 Task: Open Card Employee Salary Review in Board Public Speaking Tips to Workspace Cash Management and add a team member Softage.3@softage.net, a label Purple, a checklist Performance Management, an attachment from your google drive, a color Purple and finally, add a card description 'Develop and launch new customer acquisition strategy for B2B market' and a comment 'Given the size and scope of this task, let us make sure we have the necessary resources and support to get it done.'. Add a start date 'Jan 07, 1900' with a due date 'Jan 14, 1900'
Action: Mouse moved to (41, 342)
Screenshot: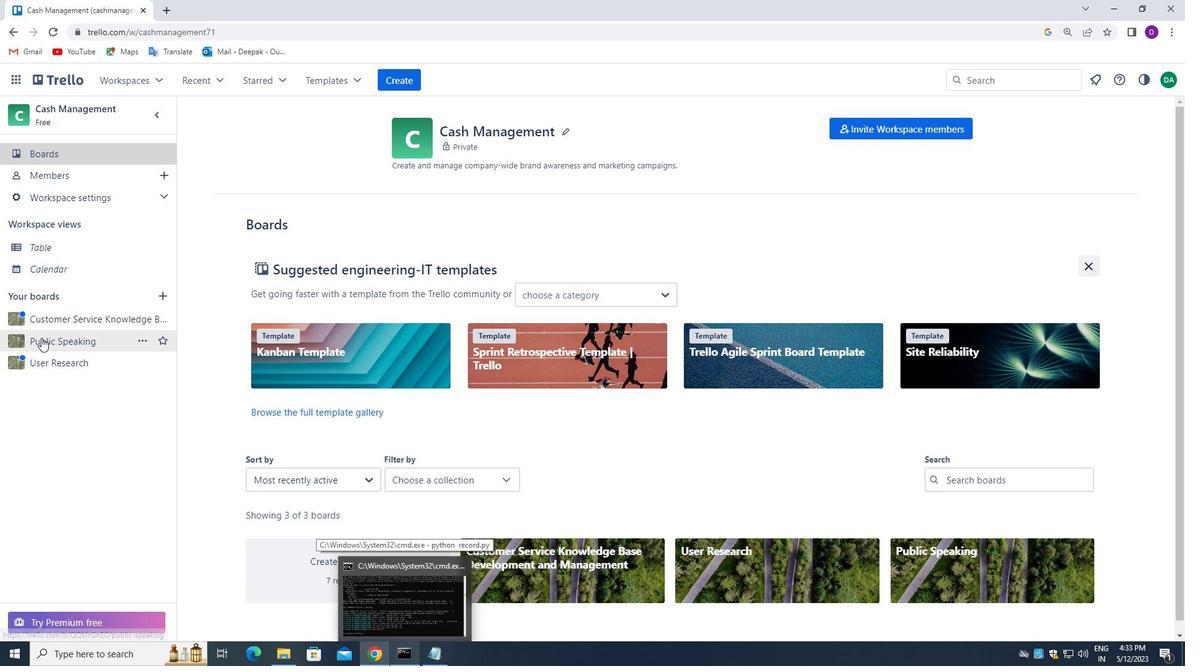 
Action: Mouse pressed left at (41, 342)
Screenshot: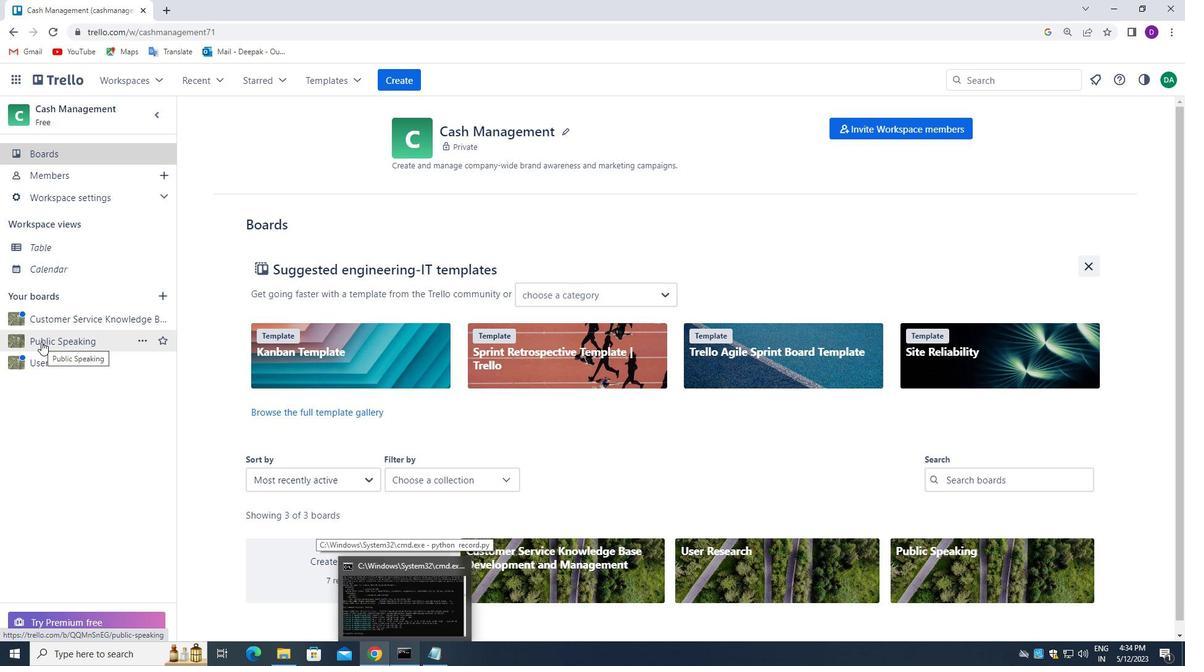 
Action: Mouse moved to (647, 195)
Screenshot: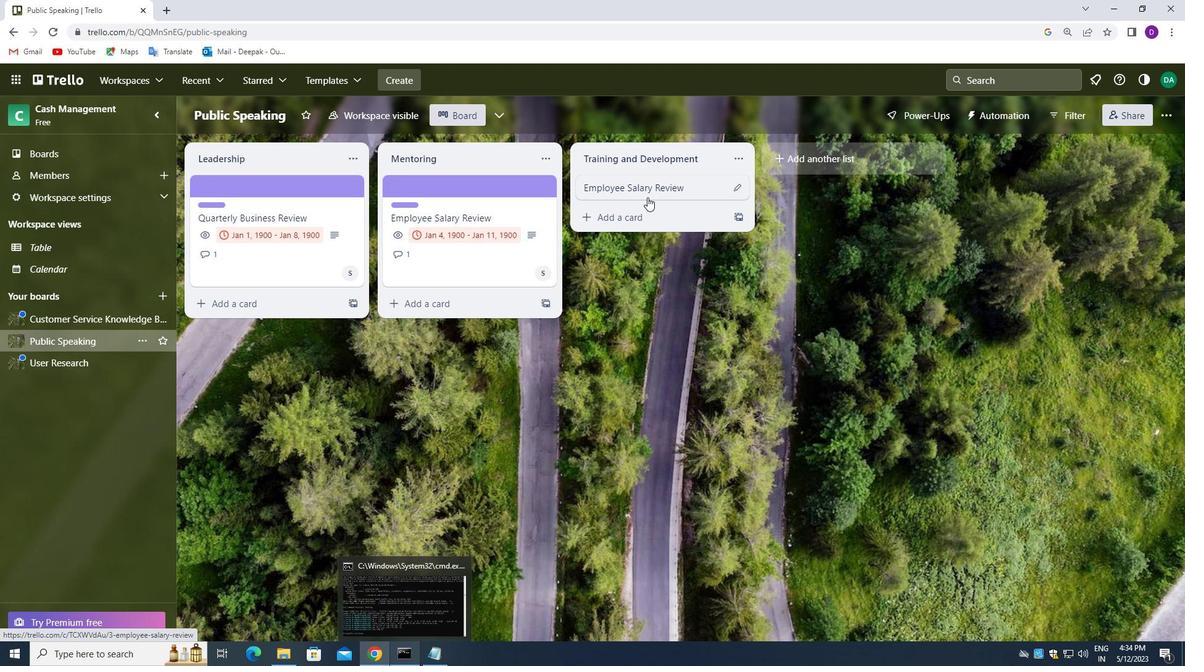 
Action: Mouse pressed left at (647, 195)
Screenshot: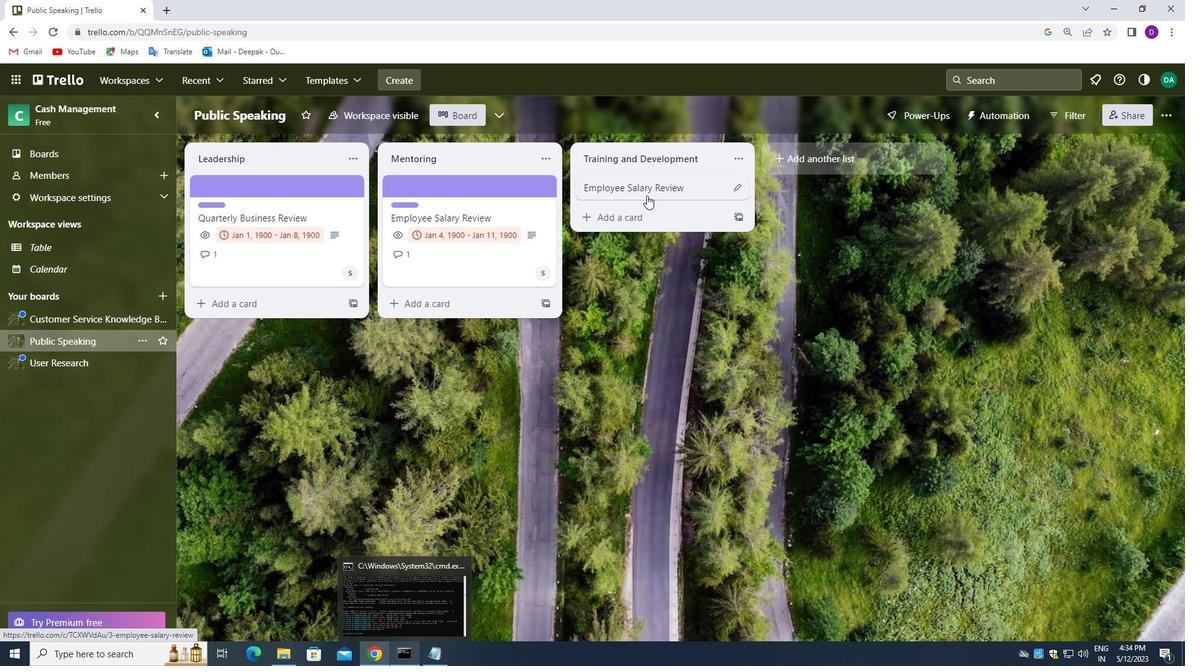 
Action: Mouse moved to (772, 234)
Screenshot: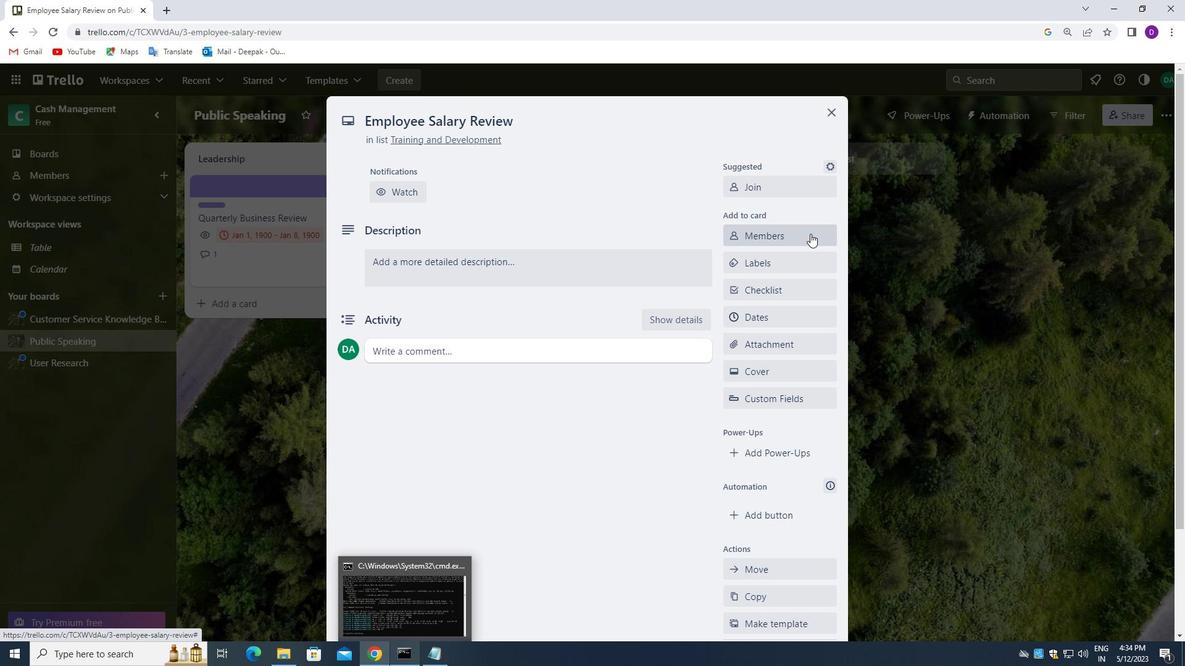 
Action: Mouse pressed left at (772, 234)
Screenshot: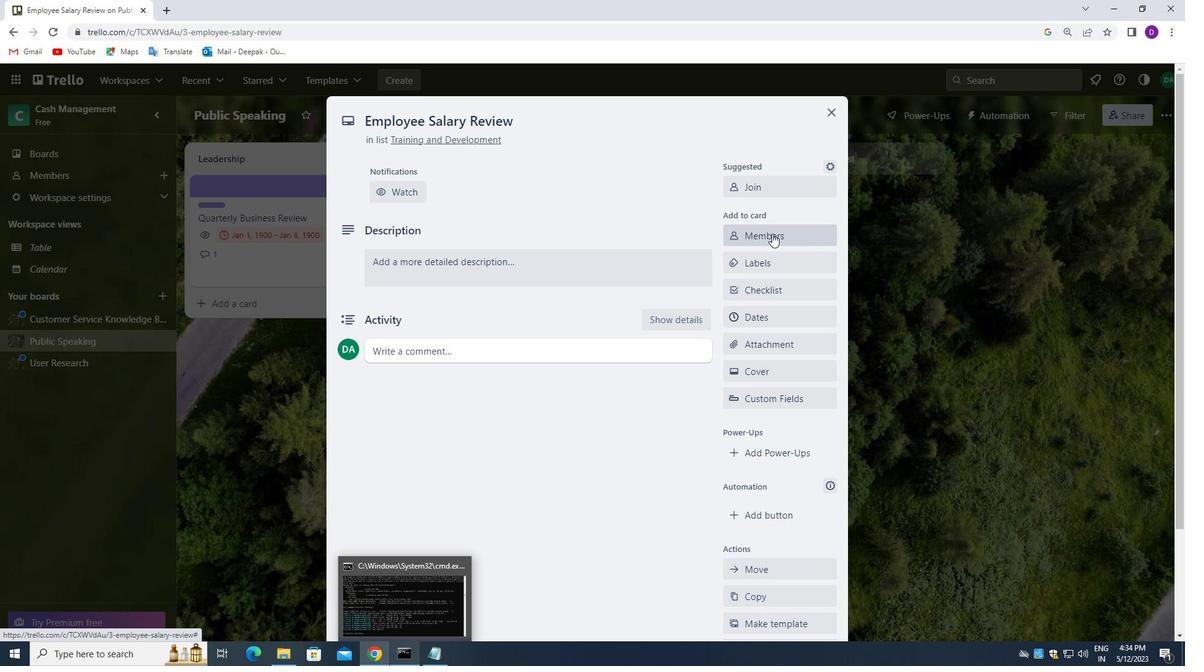 
Action: Mouse moved to (781, 295)
Screenshot: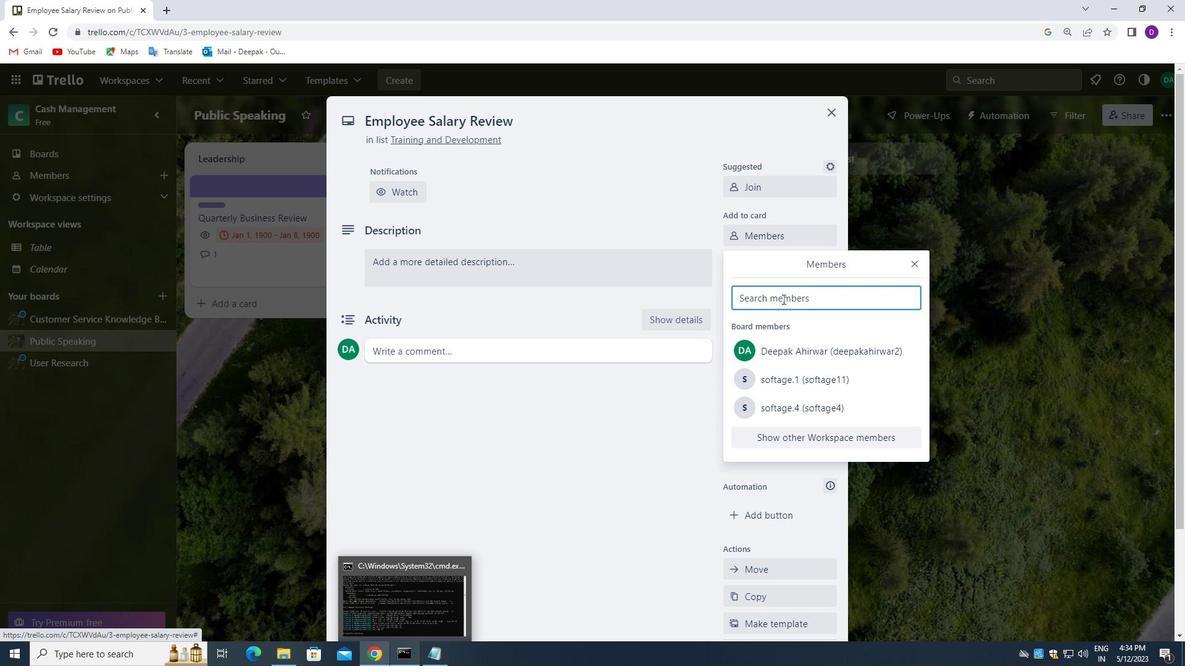 
Action: Key pressed softage.3<Key.shift>@SOFTAGE.NET
Screenshot: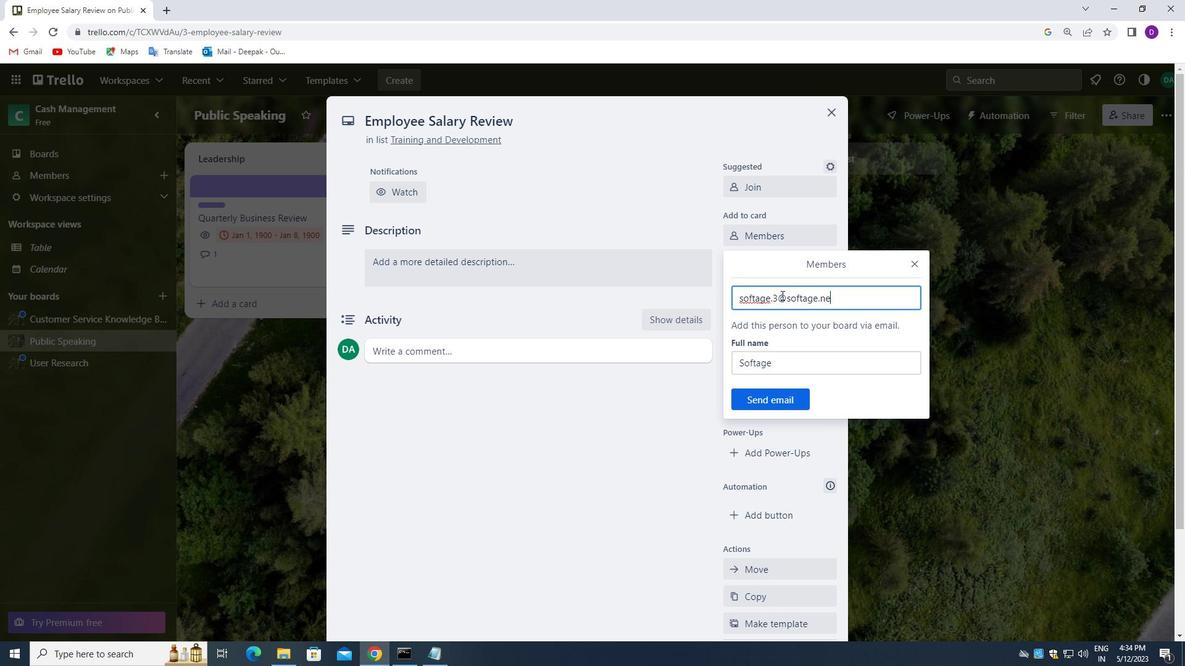 
Action: Mouse moved to (762, 403)
Screenshot: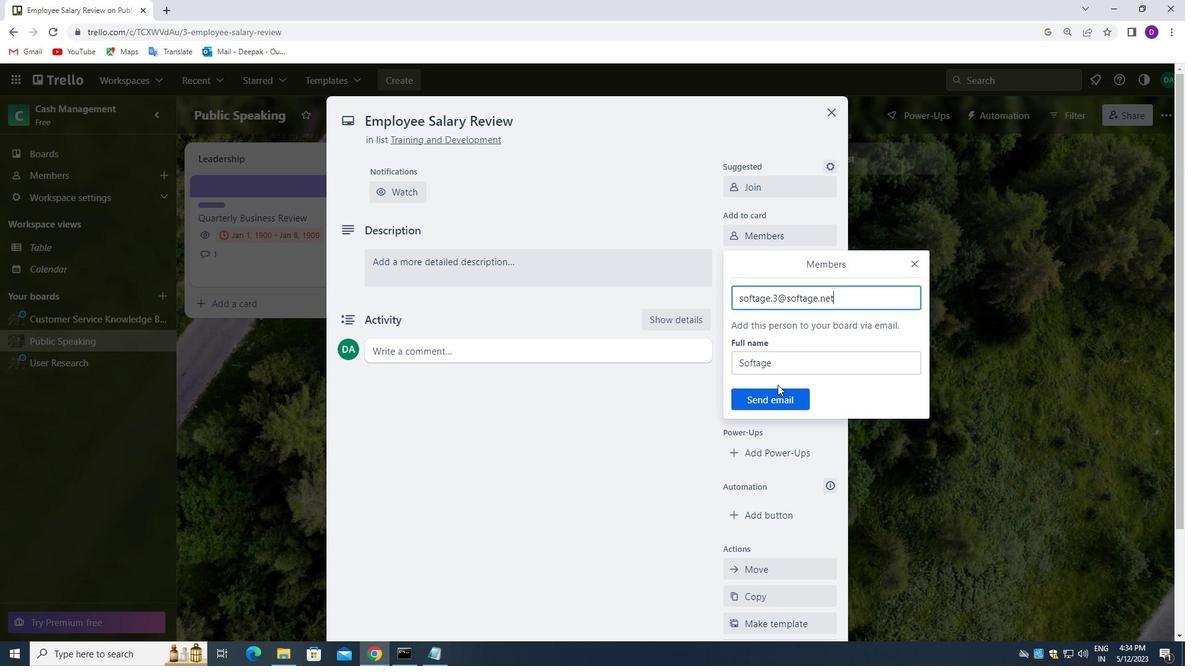 
Action: Mouse pressed left at (762, 403)
Screenshot: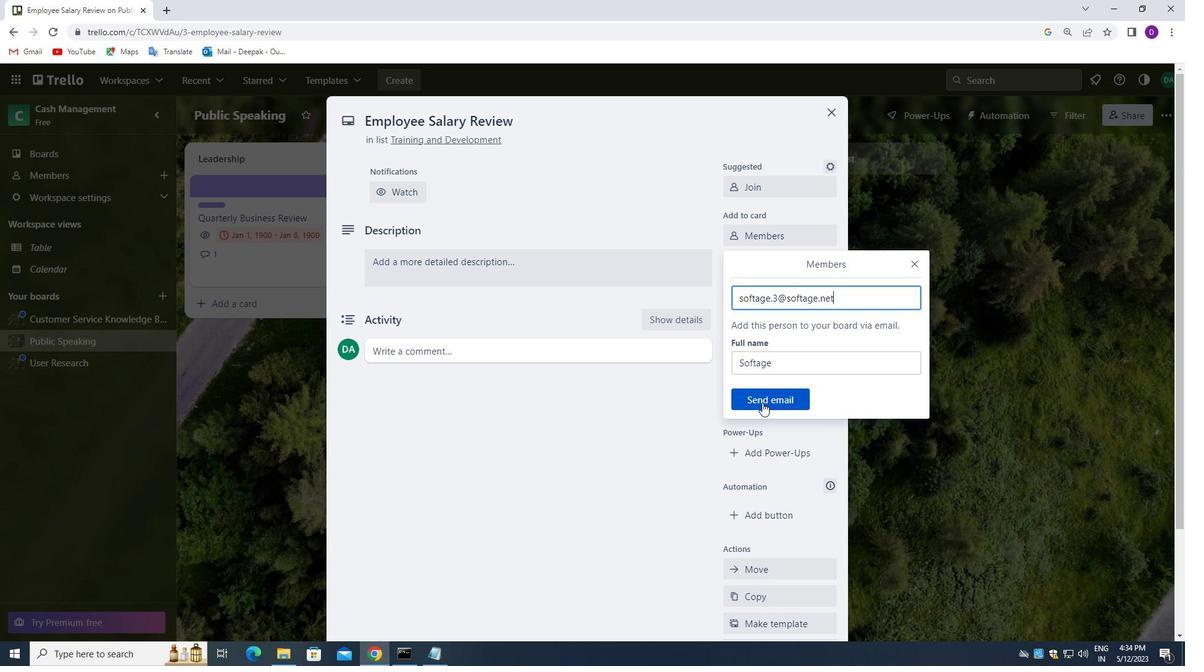 
Action: Mouse moved to (764, 263)
Screenshot: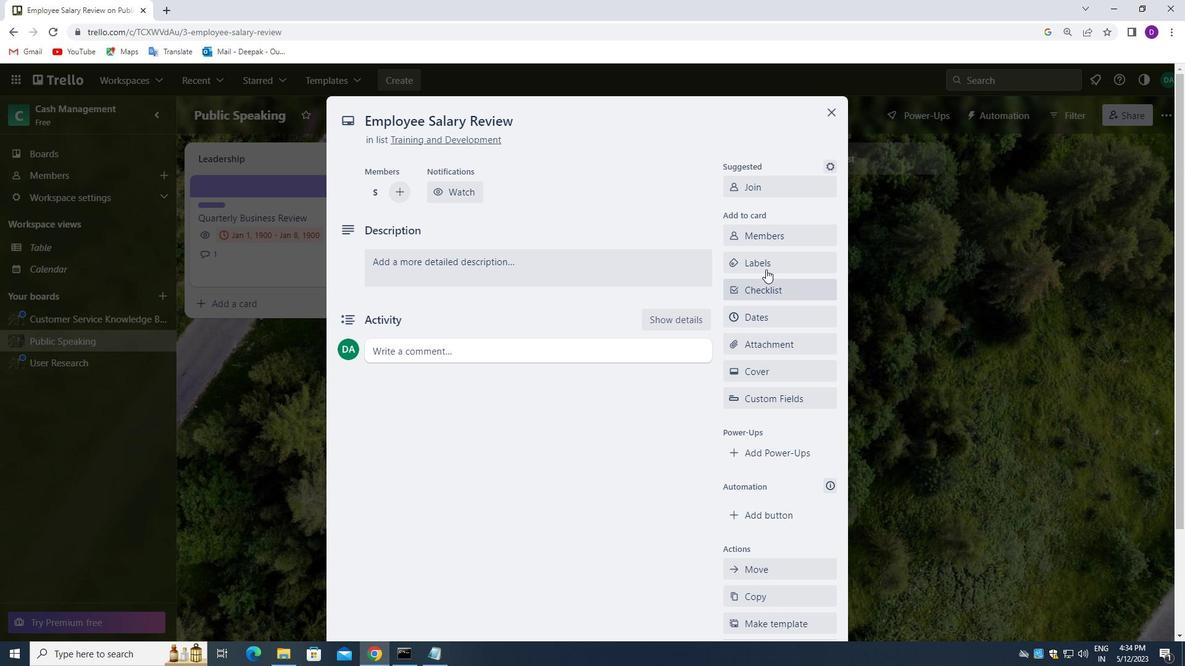 
Action: Mouse pressed left at (764, 263)
Screenshot: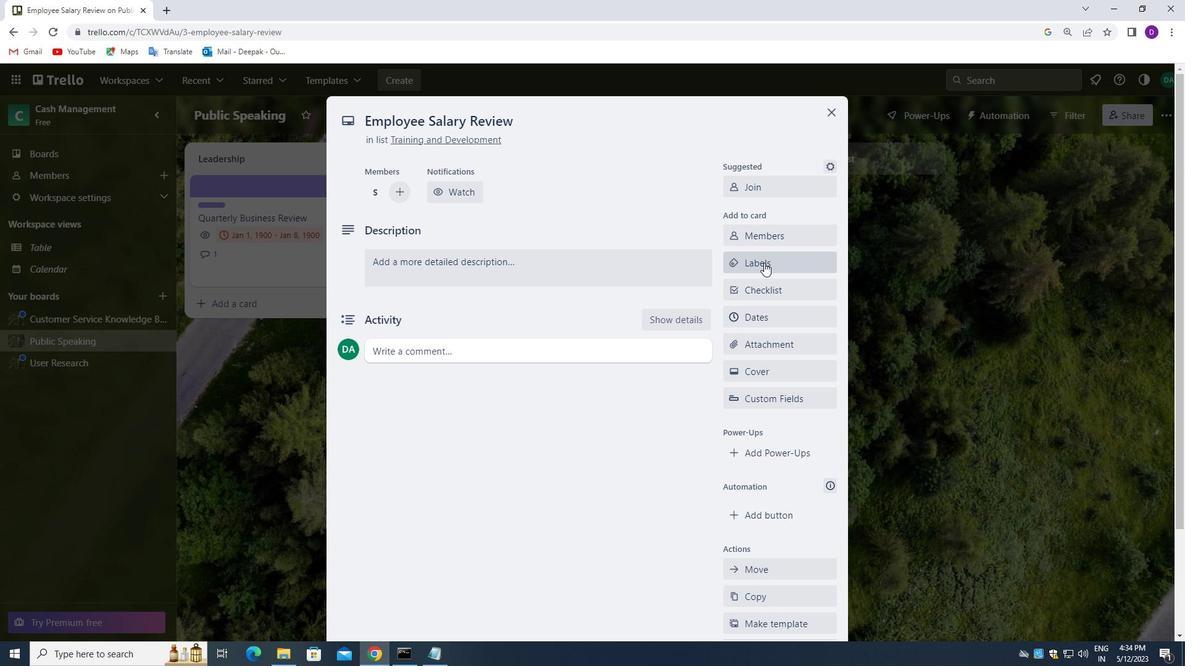 
Action: Mouse moved to (810, 463)
Screenshot: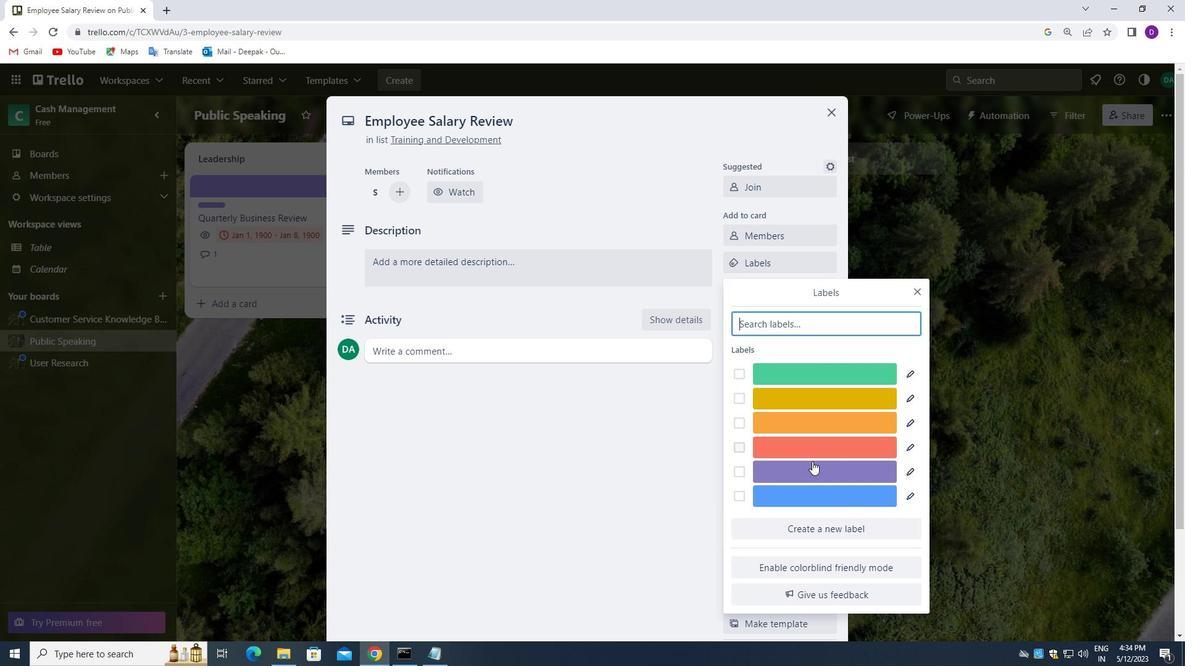 
Action: Mouse pressed left at (810, 463)
Screenshot: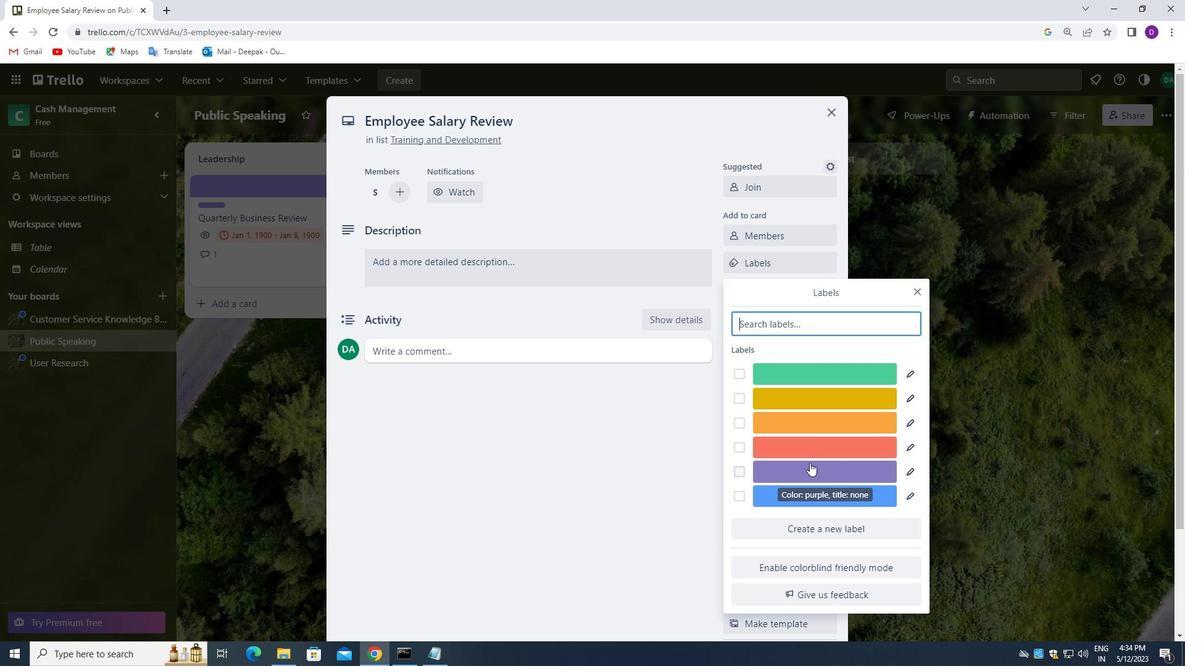 
Action: Mouse moved to (1005, 317)
Screenshot: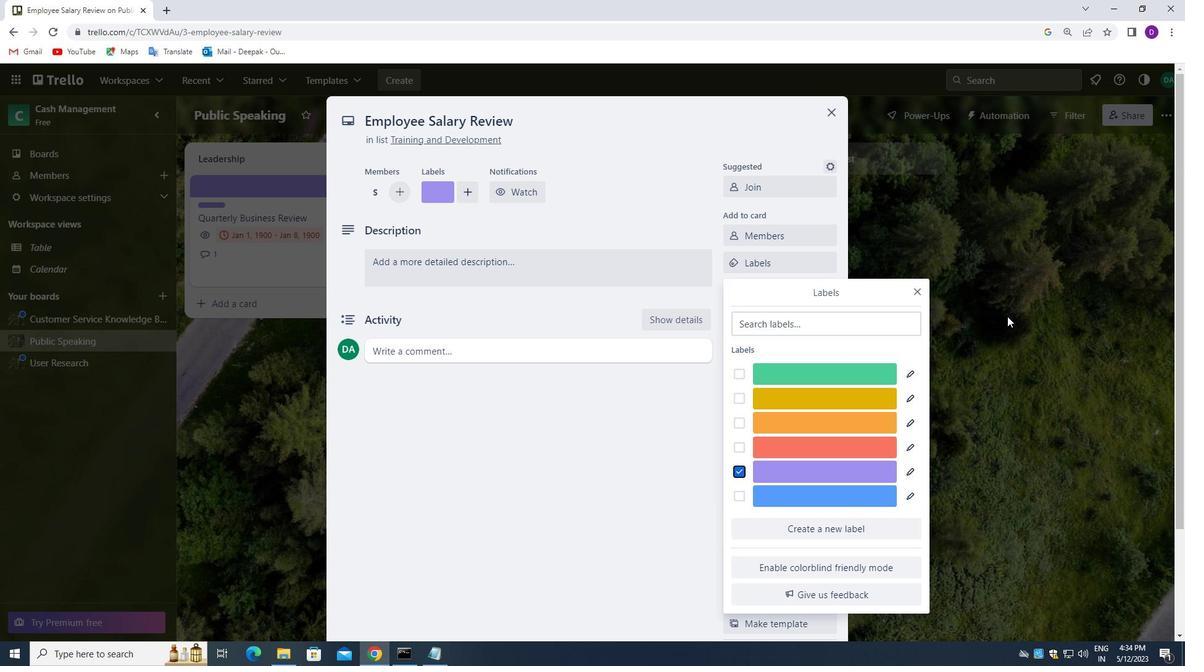 
Action: Mouse pressed left at (1005, 317)
Screenshot: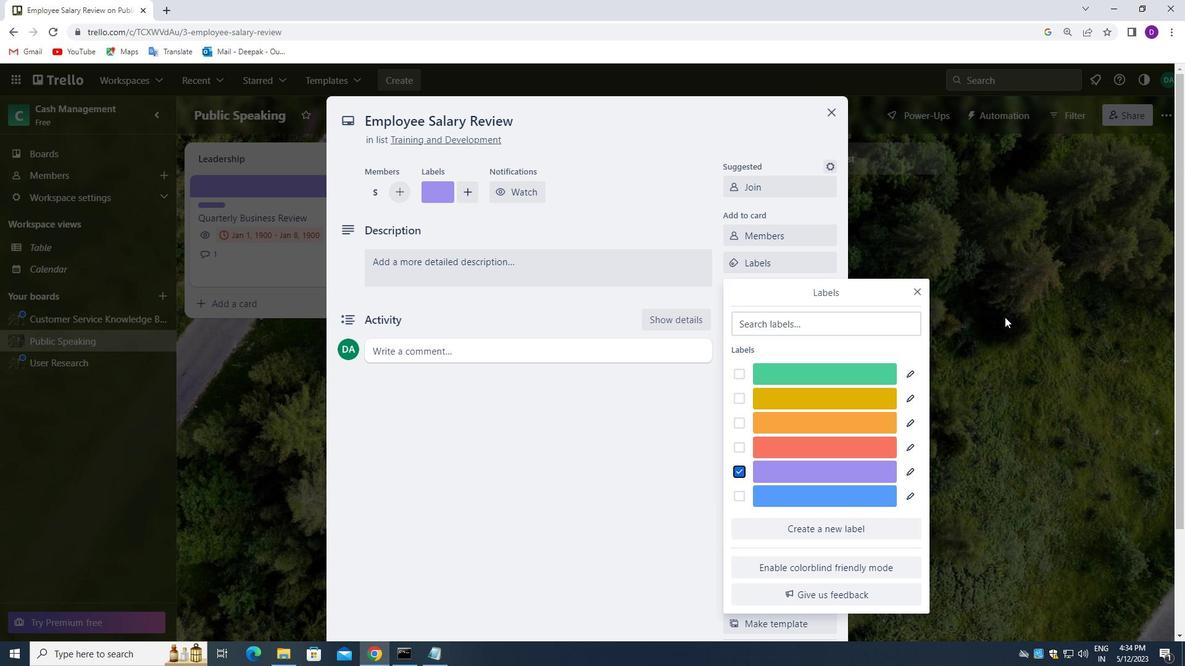 
Action: Mouse moved to (769, 287)
Screenshot: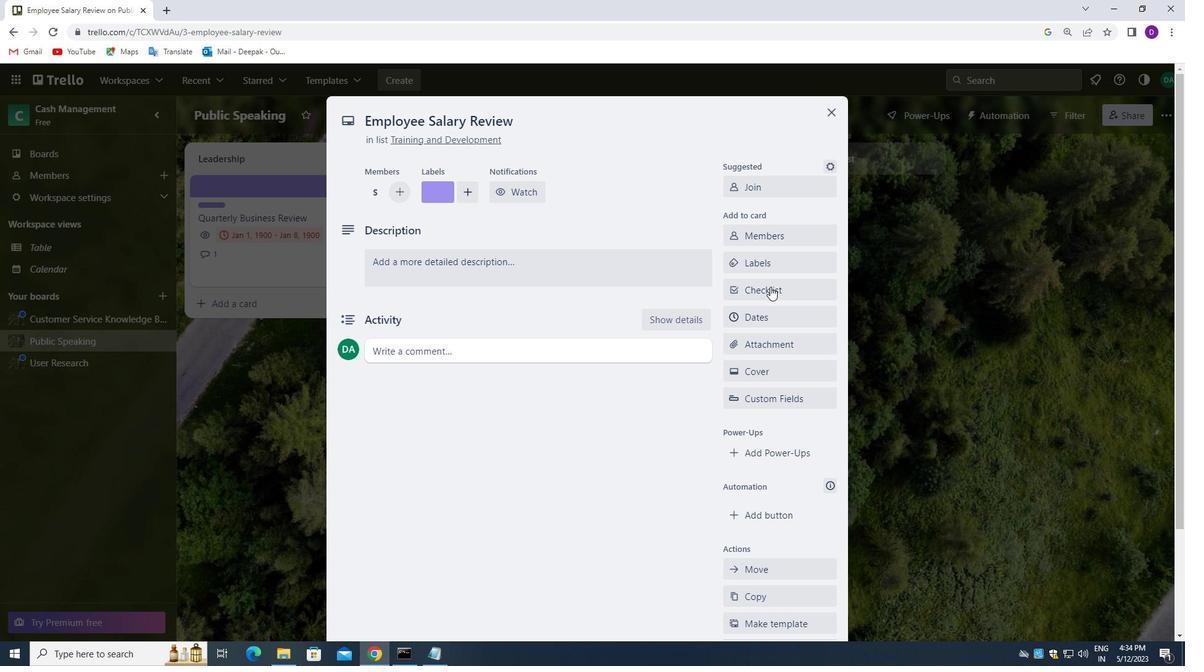 
Action: Mouse pressed left at (769, 287)
Screenshot: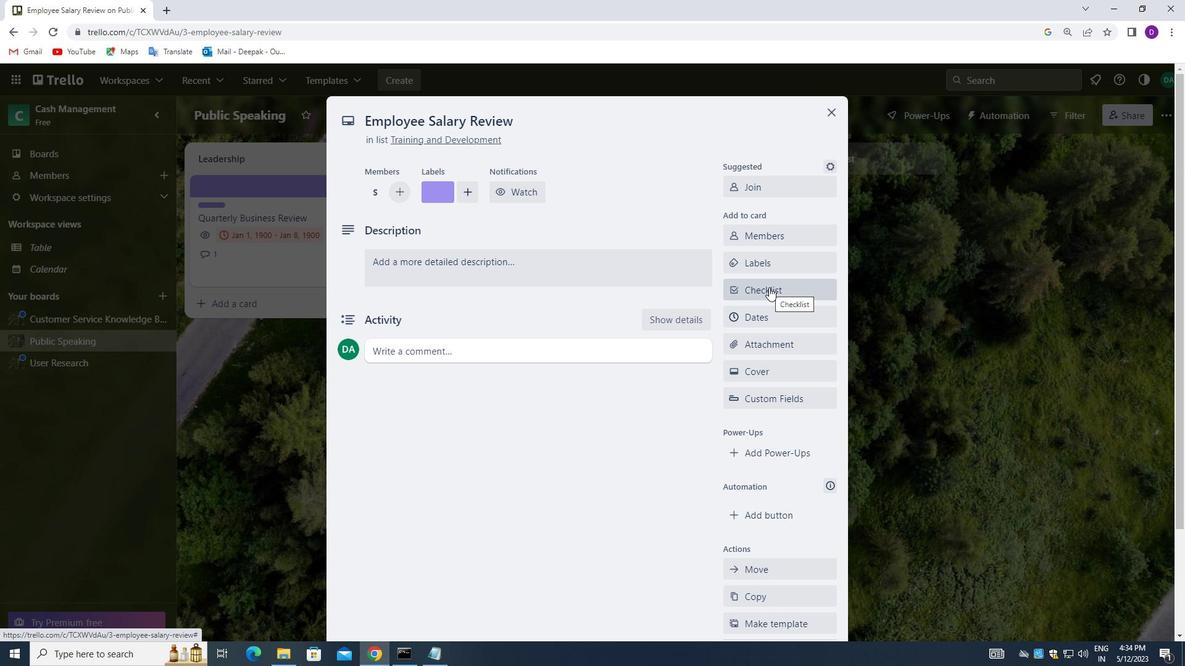 
Action: Mouse moved to (826, 363)
Screenshot: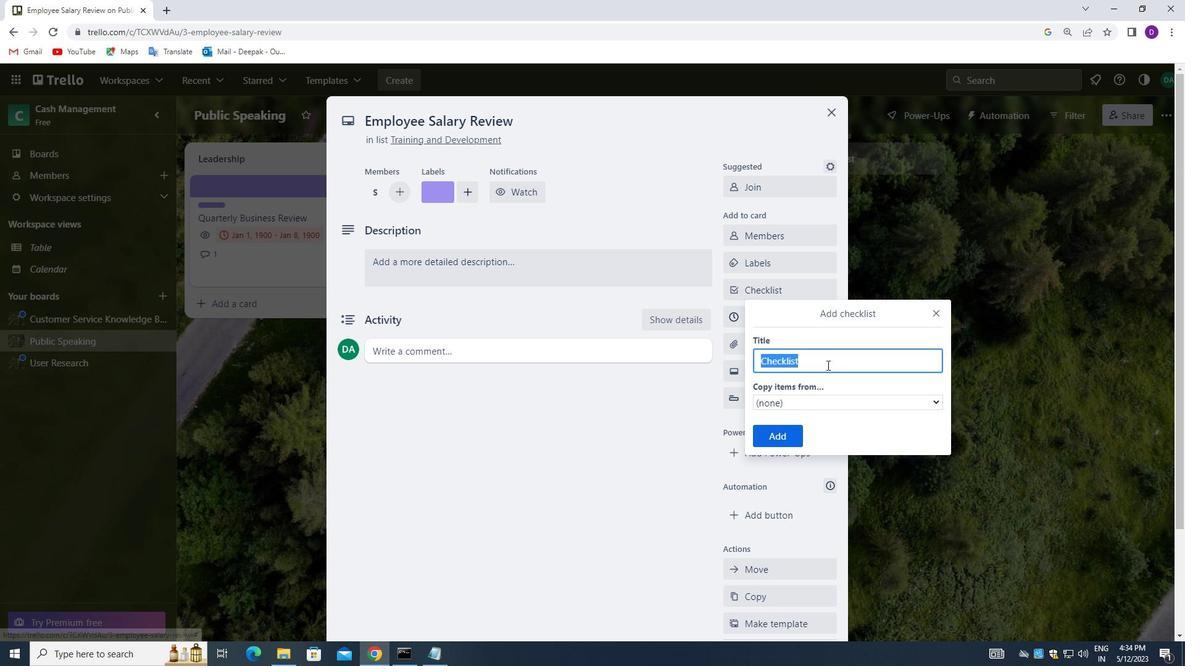 
Action: Key pressed <Key.backspace><Key.shift>P
Screenshot: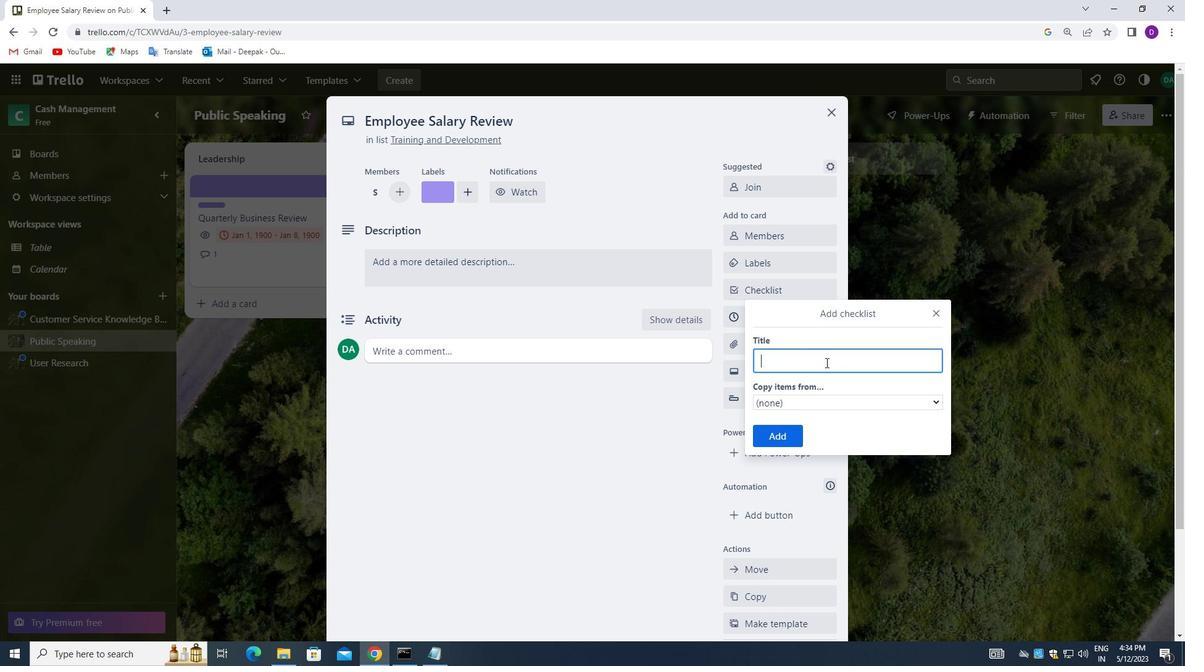 
Action: Mouse moved to (857, 389)
Screenshot: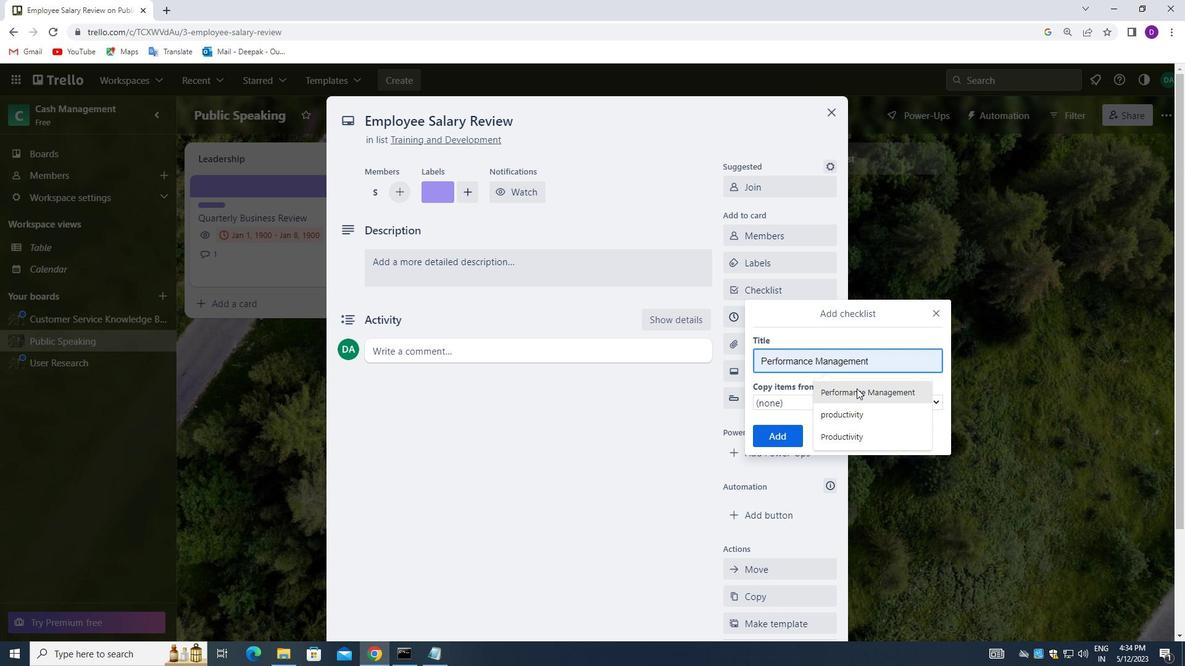 
Action: Mouse pressed left at (857, 389)
Screenshot: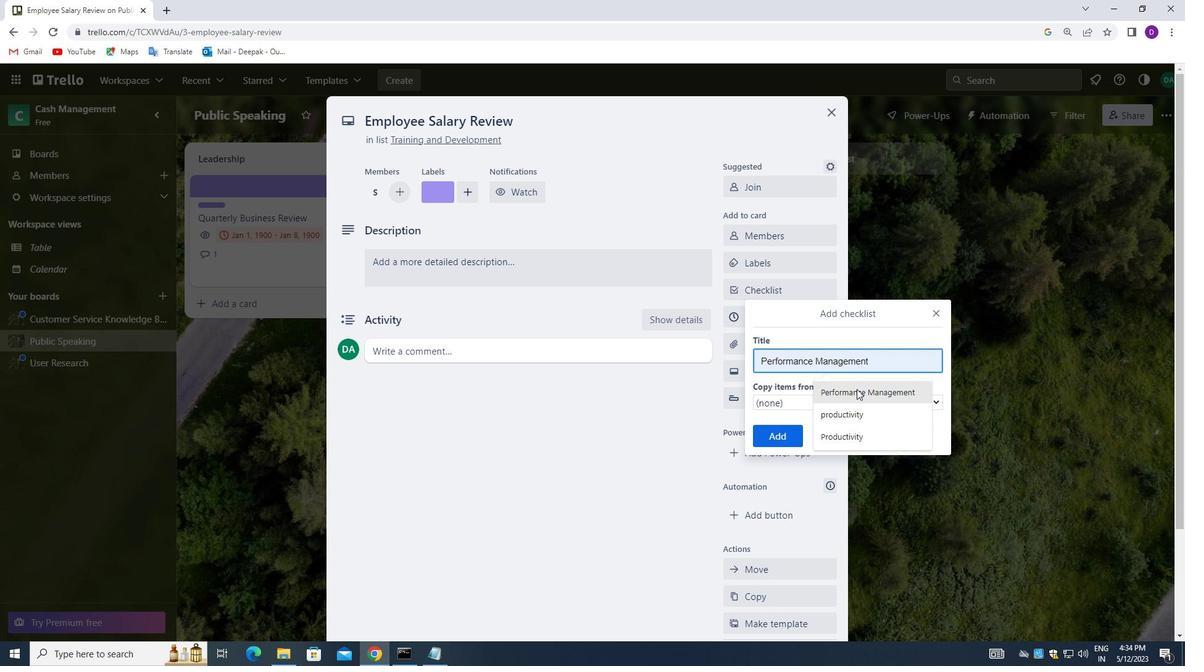 
Action: Mouse moved to (767, 444)
Screenshot: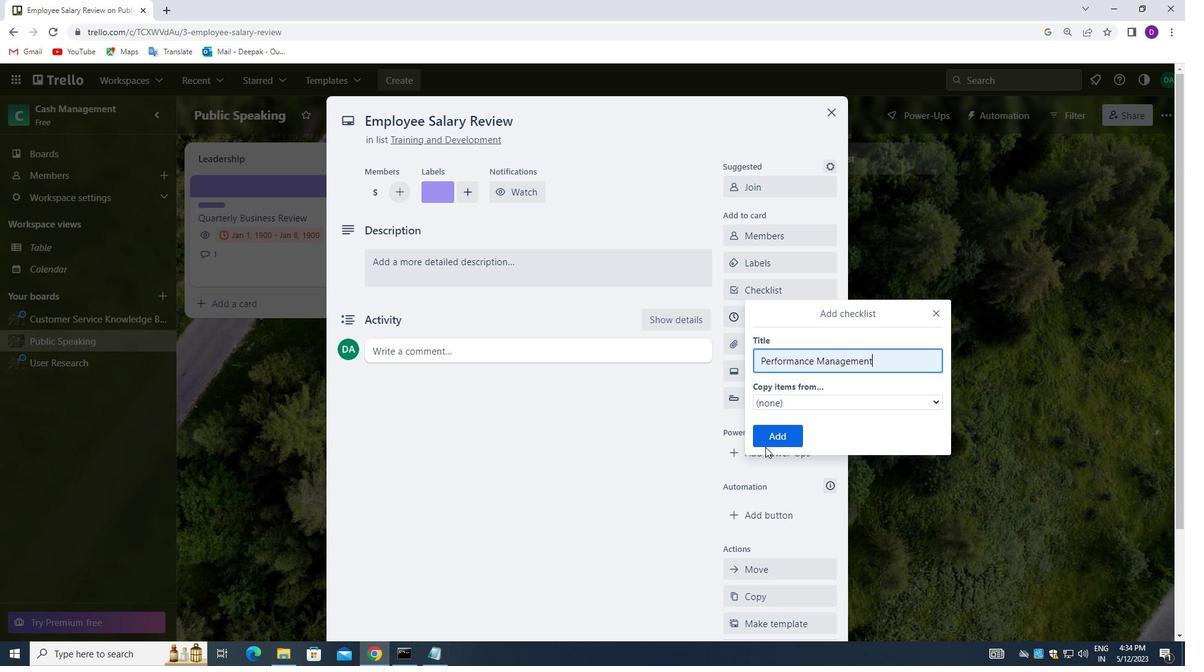 
Action: Mouse pressed left at (767, 444)
Screenshot: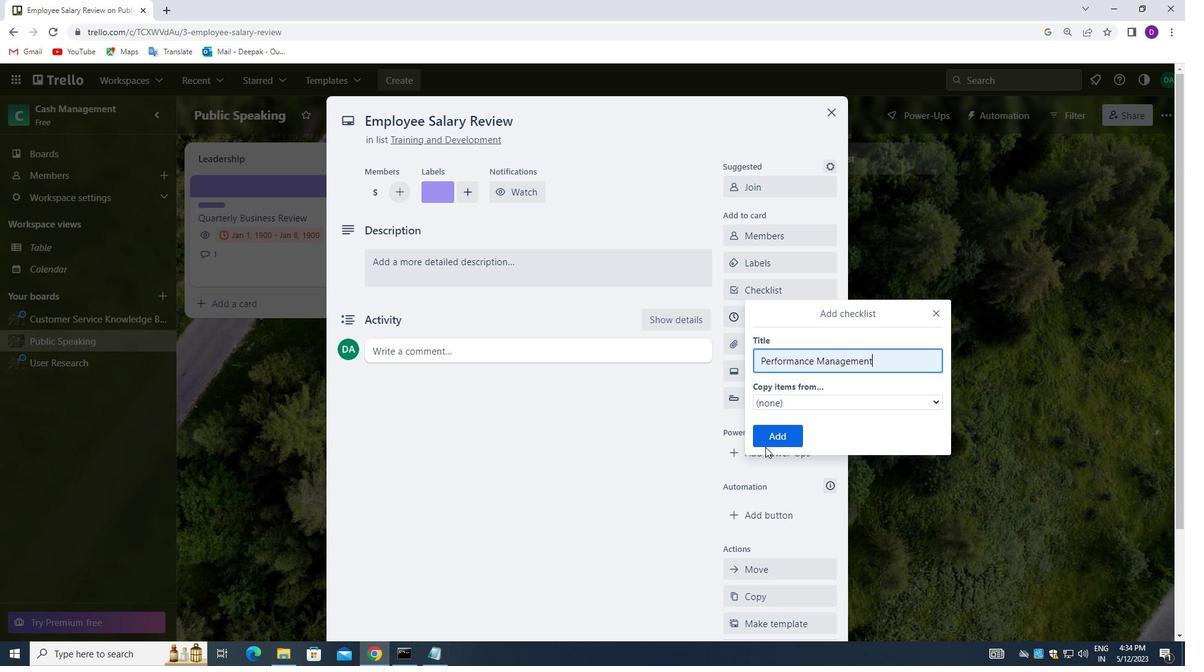 
Action: Mouse moved to (787, 350)
Screenshot: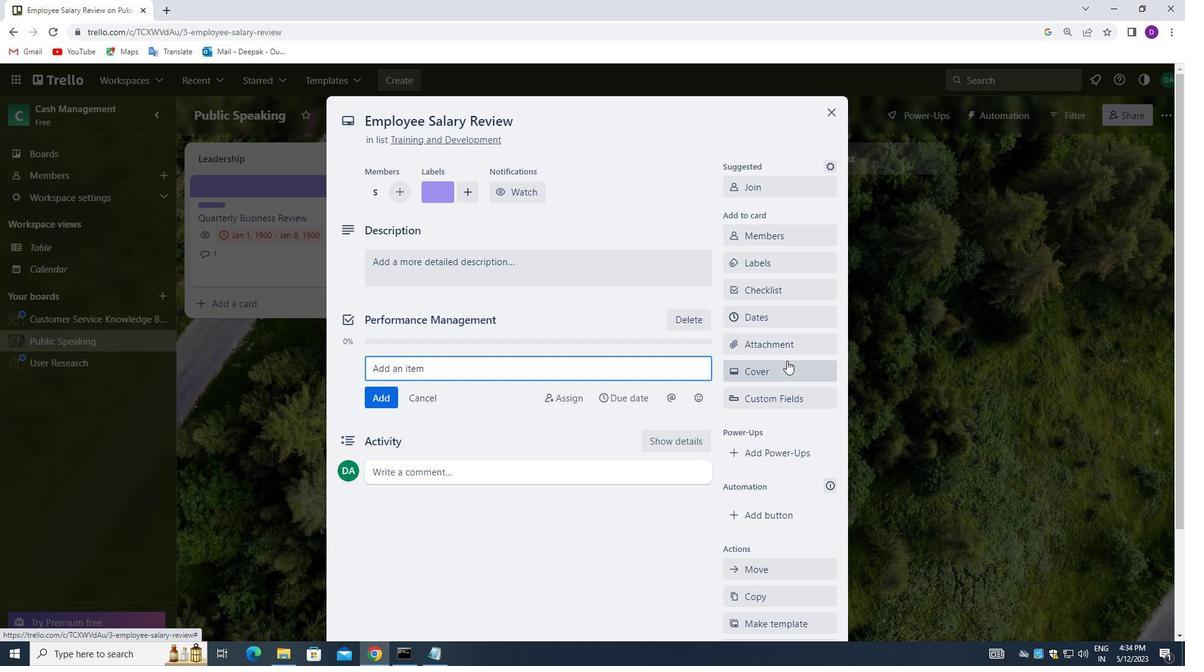 
Action: Mouse pressed left at (787, 350)
Screenshot: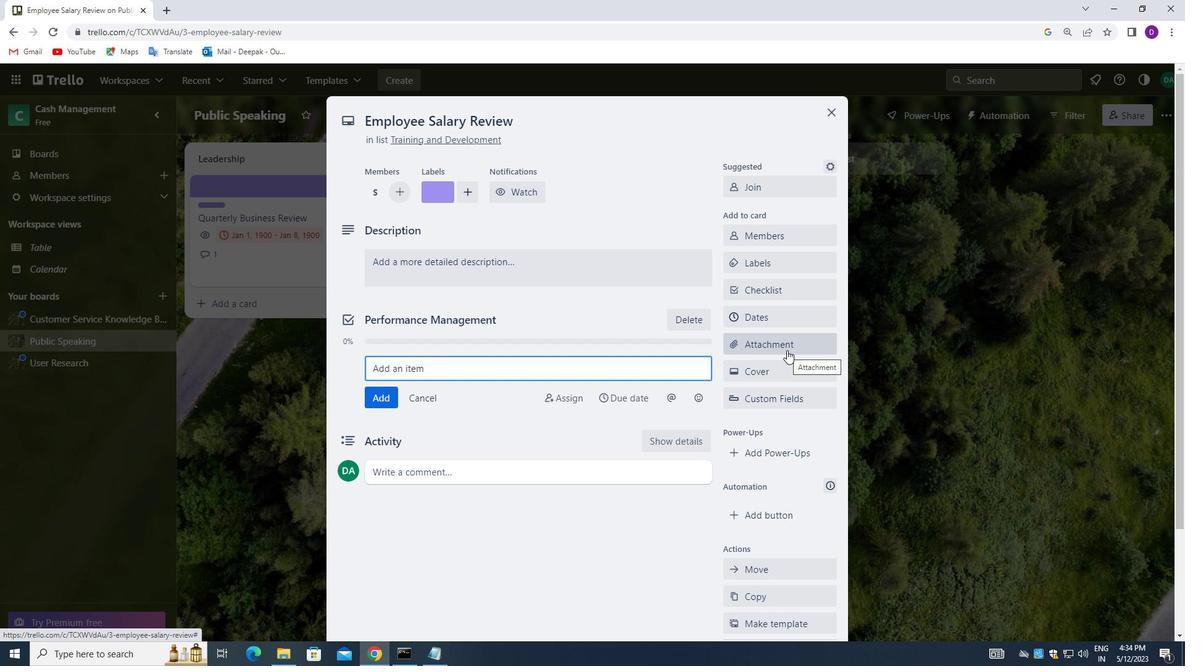 
Action: Mouse moved to (765, 178)
Screenshot: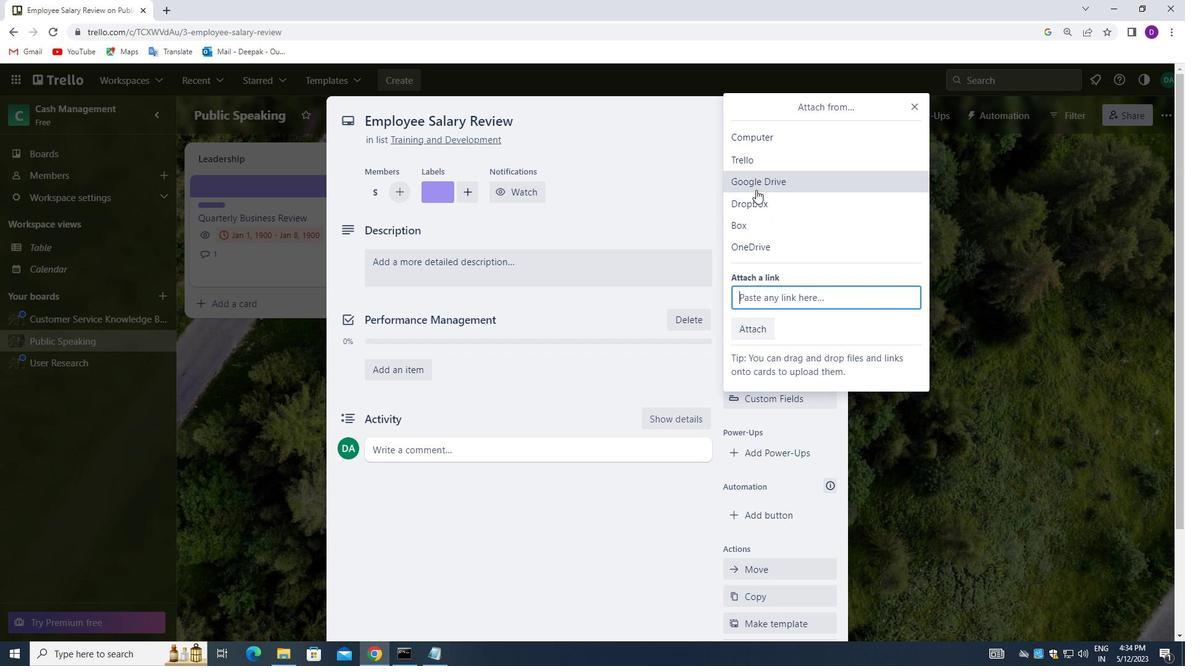 
Action: Mouse pressed left at (765, 178)
Screenshot: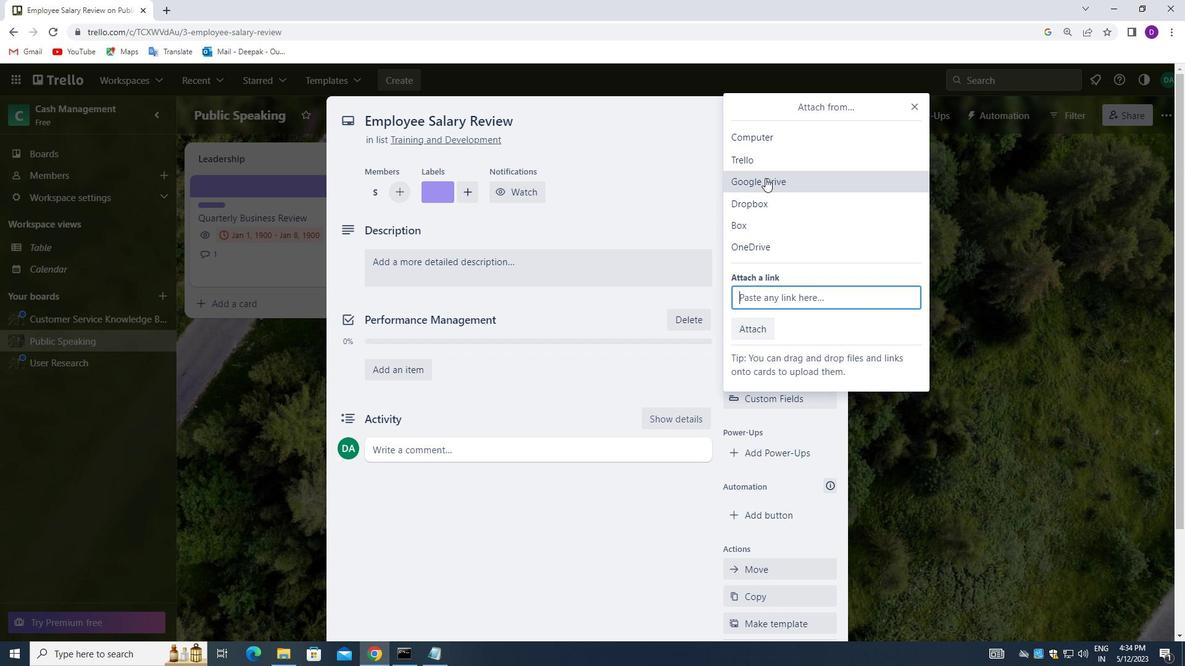 
Action: Mouse moved to (926, 147)
Screenshot: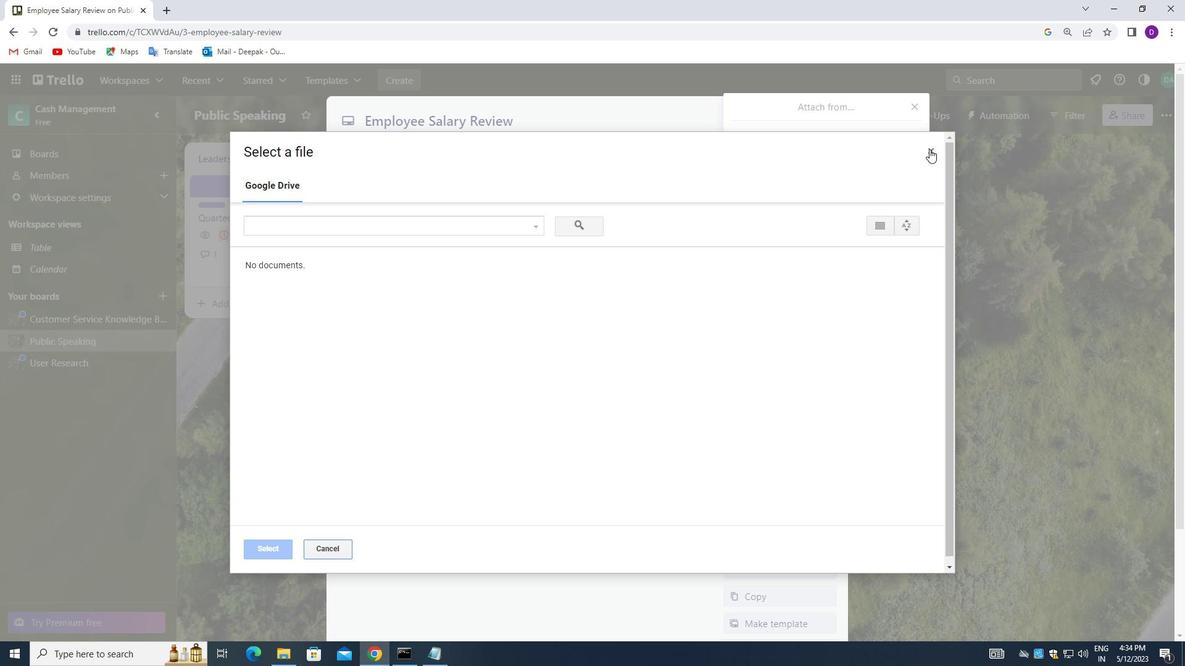 
Action: Mouse pressed left at (926, 147)
Screenshot: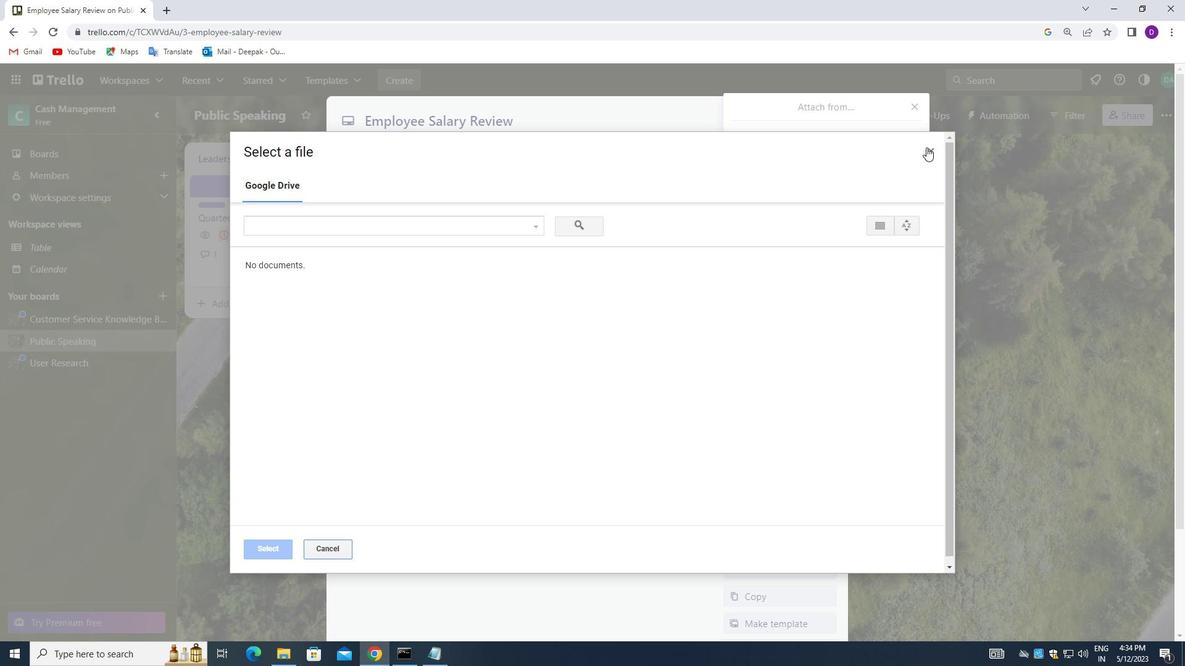 
Action: Mouse moved to (918, 107)
Screenshot: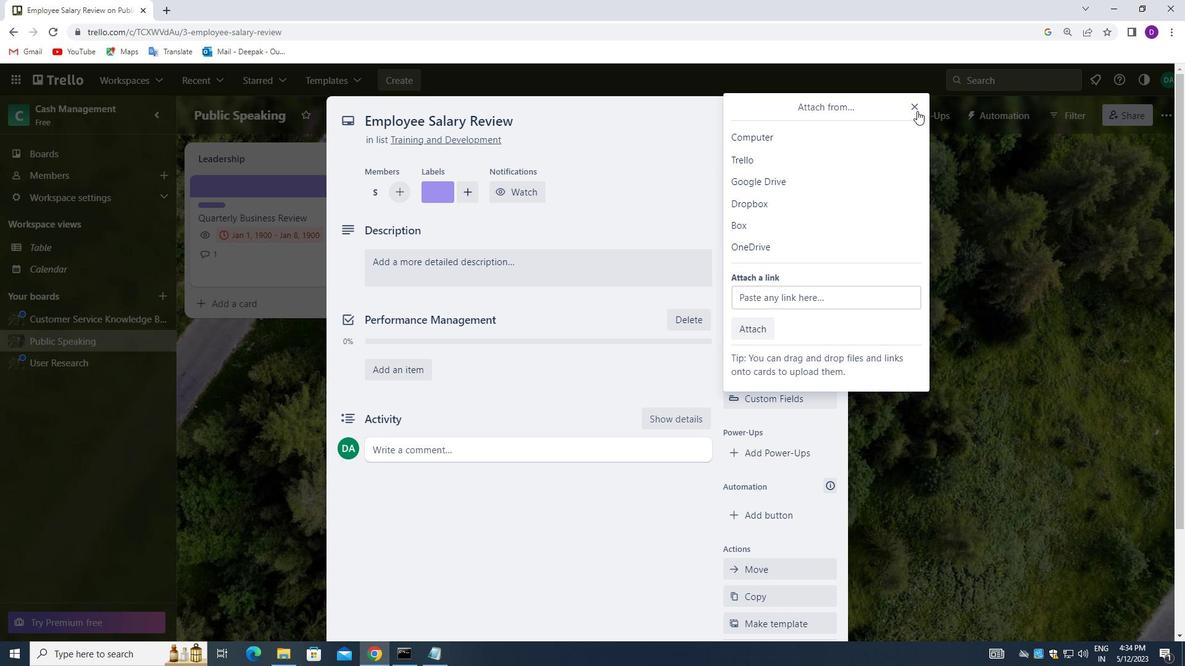 
Action: Mouse pressed left at (918, 107)
Screenshot: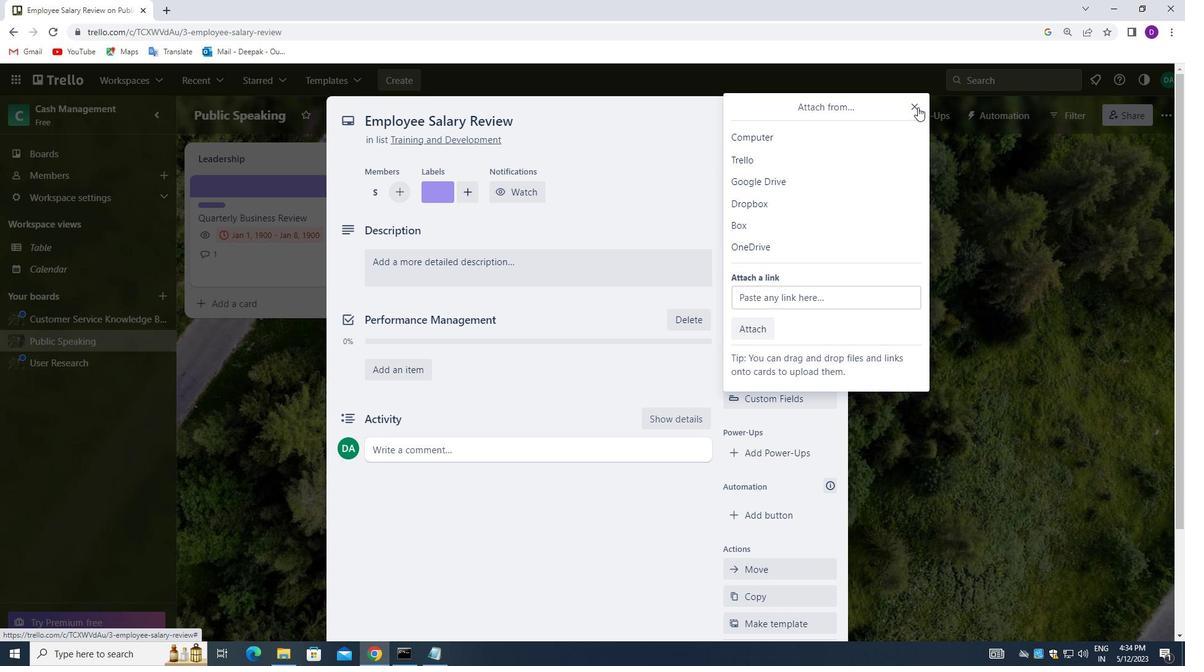 
Action: Mouse moved to (794, 369)
Screenshot: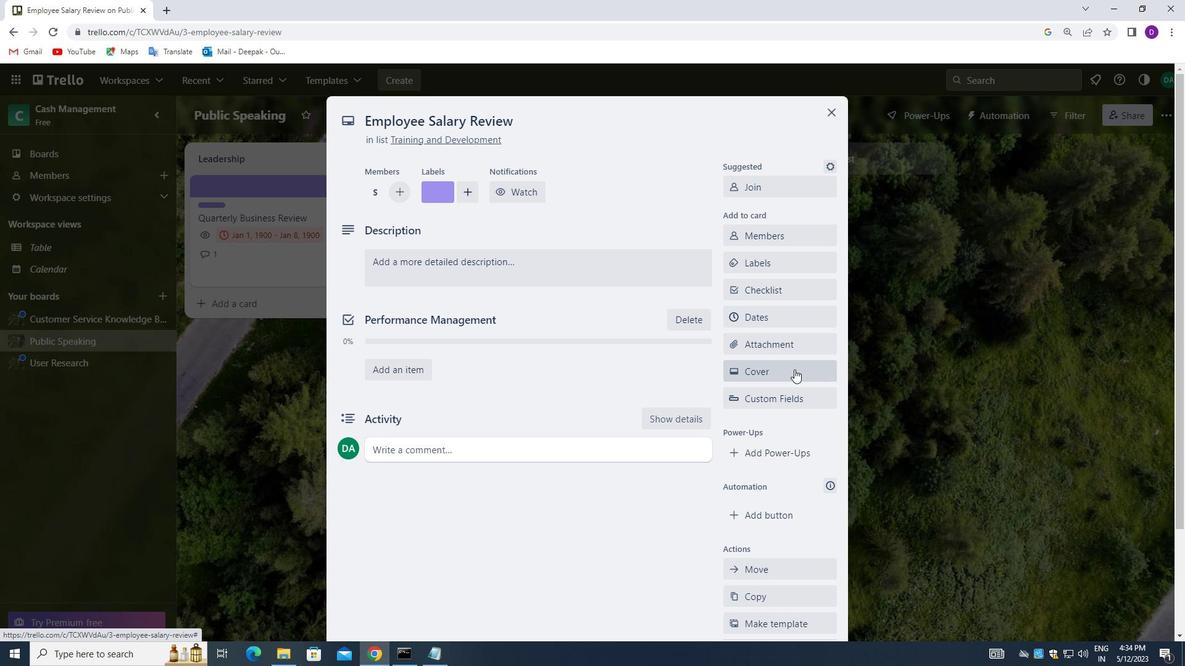 
Action: Mouse pressed left at (794, 369)
Screenshot: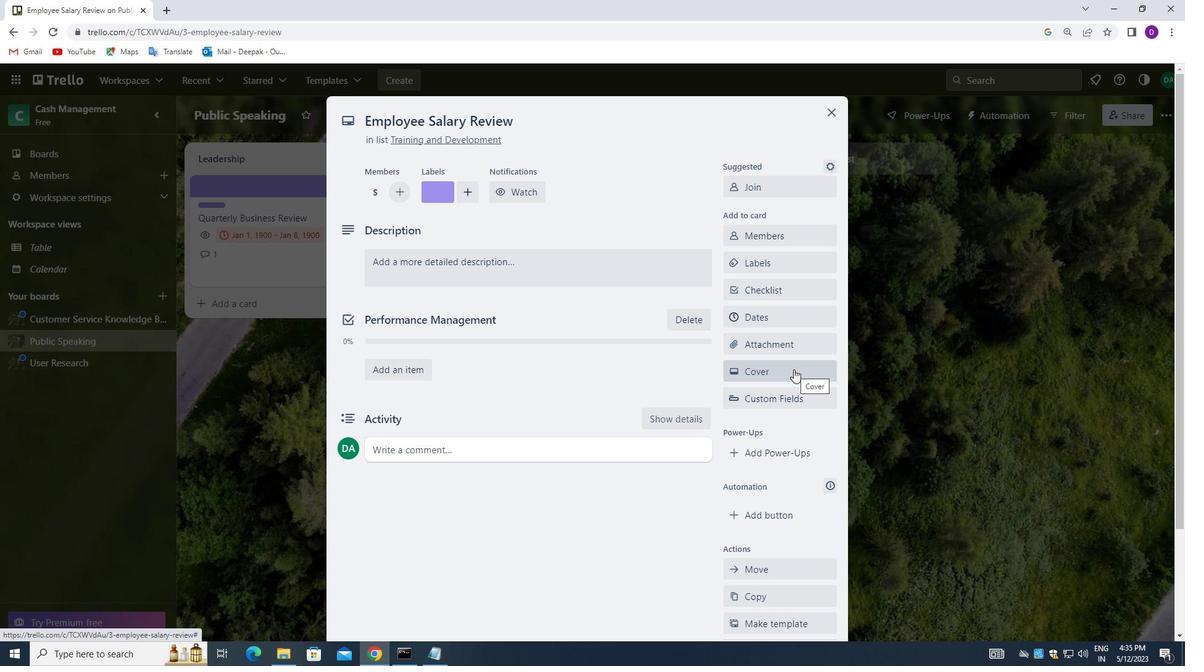 
Action: Mouse moved to (910, 364)
Screenshot: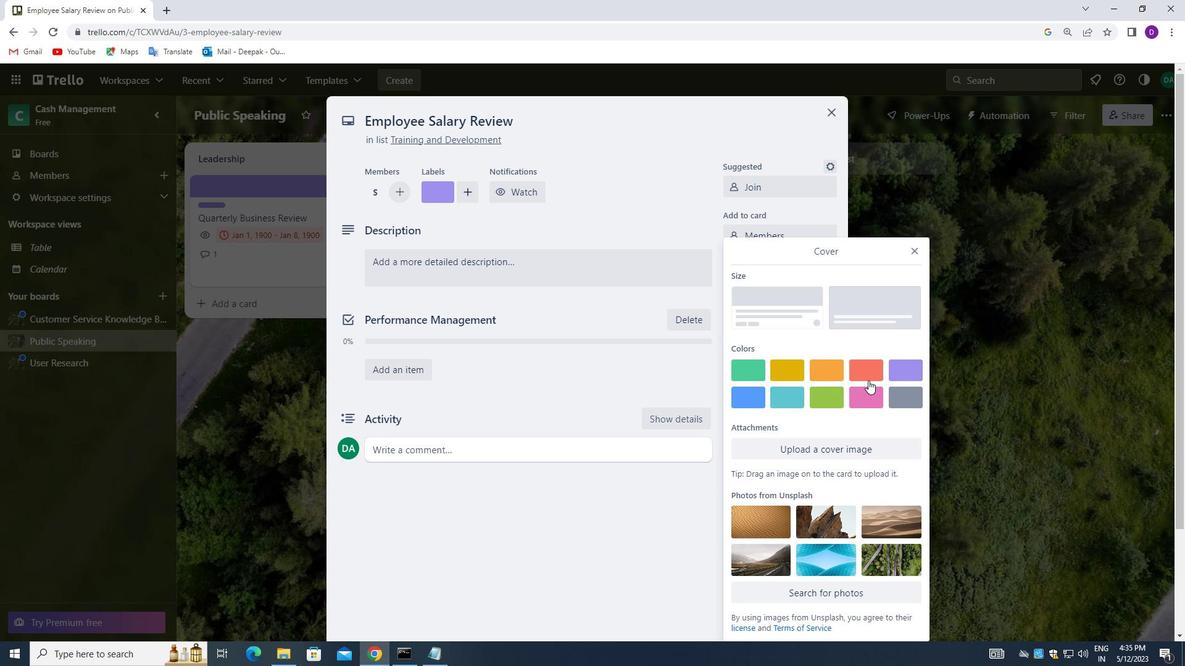 
Action: Mouse pressed left at (910, 364)
Screenshot: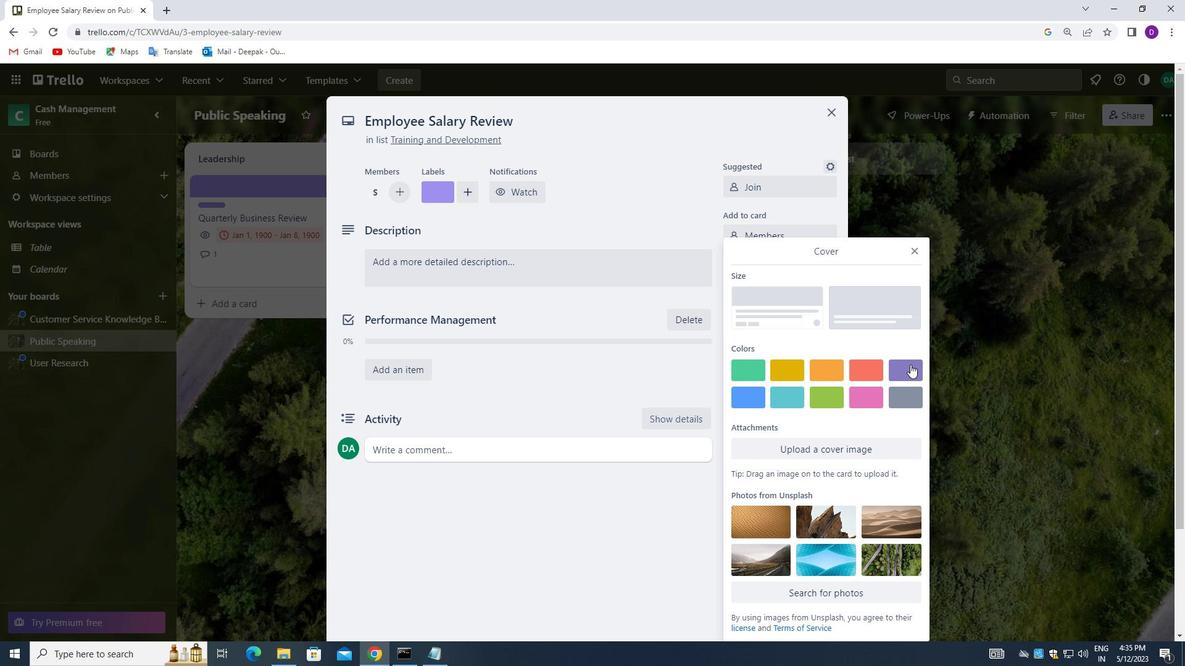 
Action: Mouse moved to (950, 359)
Screenshot: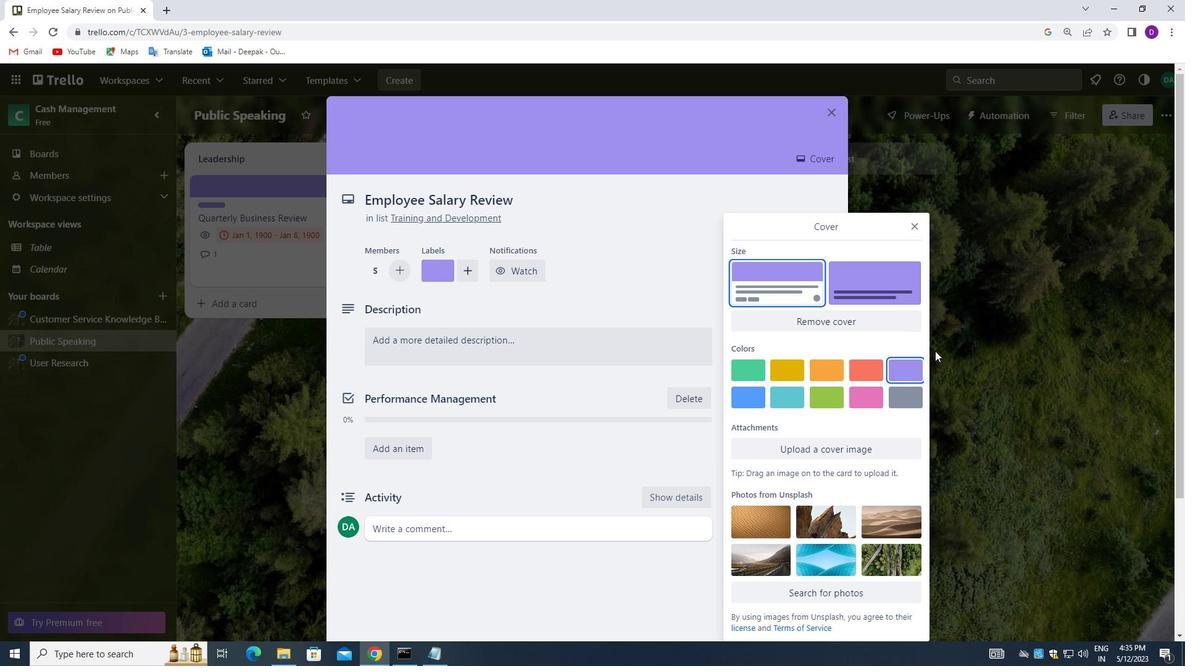 
Action: Mouse pressed left at (950, 359)
Screenshot: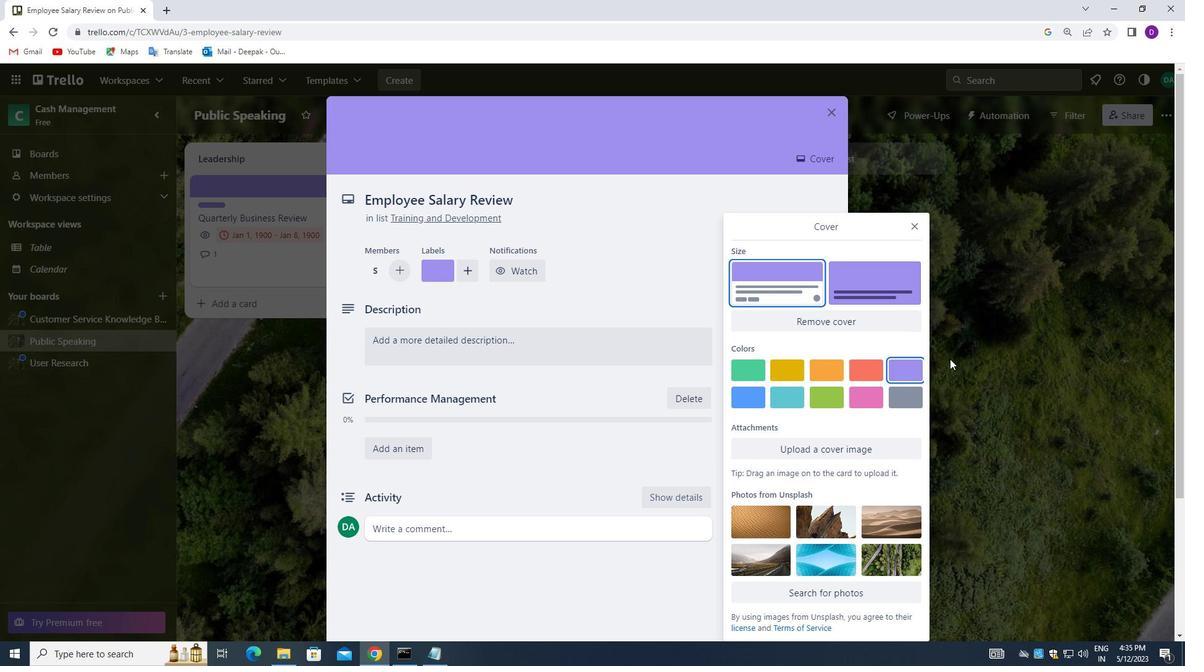 
Action: Mouse moved to (482, 338)
Screenshot: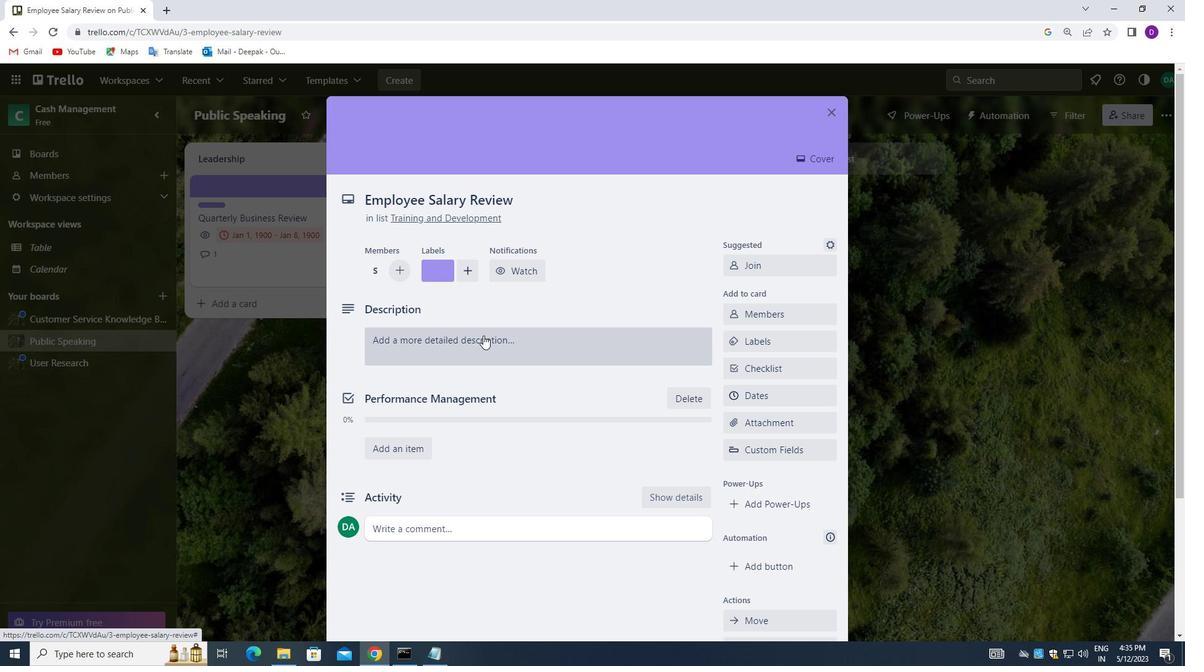 
Action: Mouse pressed left at (482, 338)
Screenshot: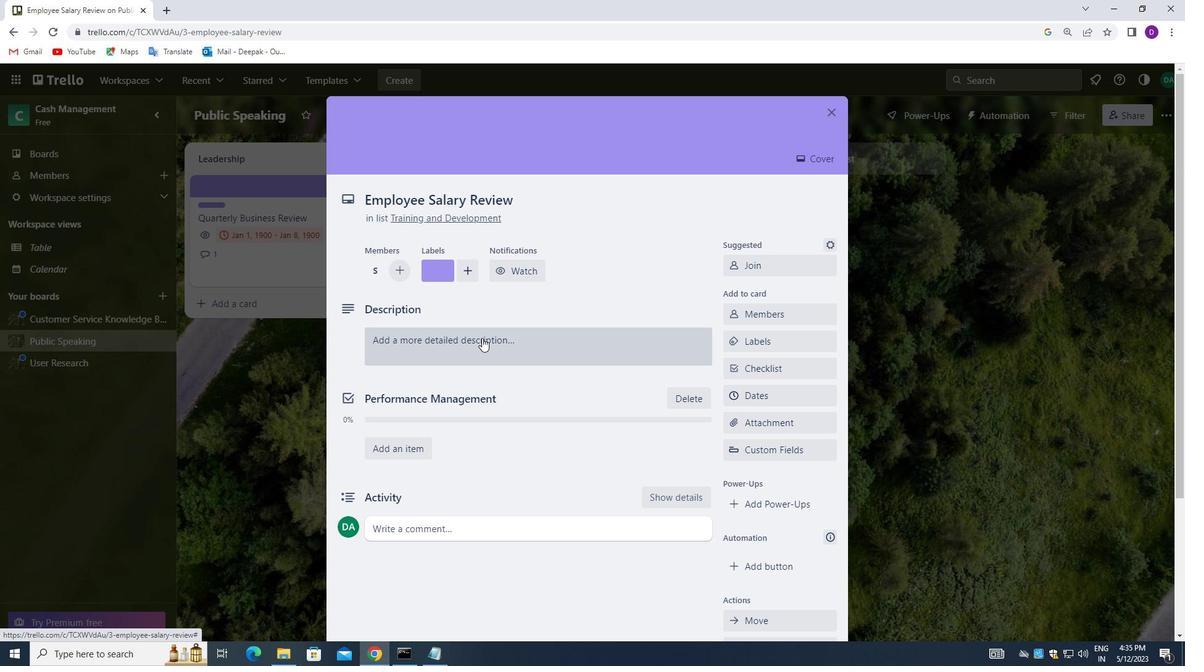 
Action: Mouse moved to (431, 391)
Screenshot: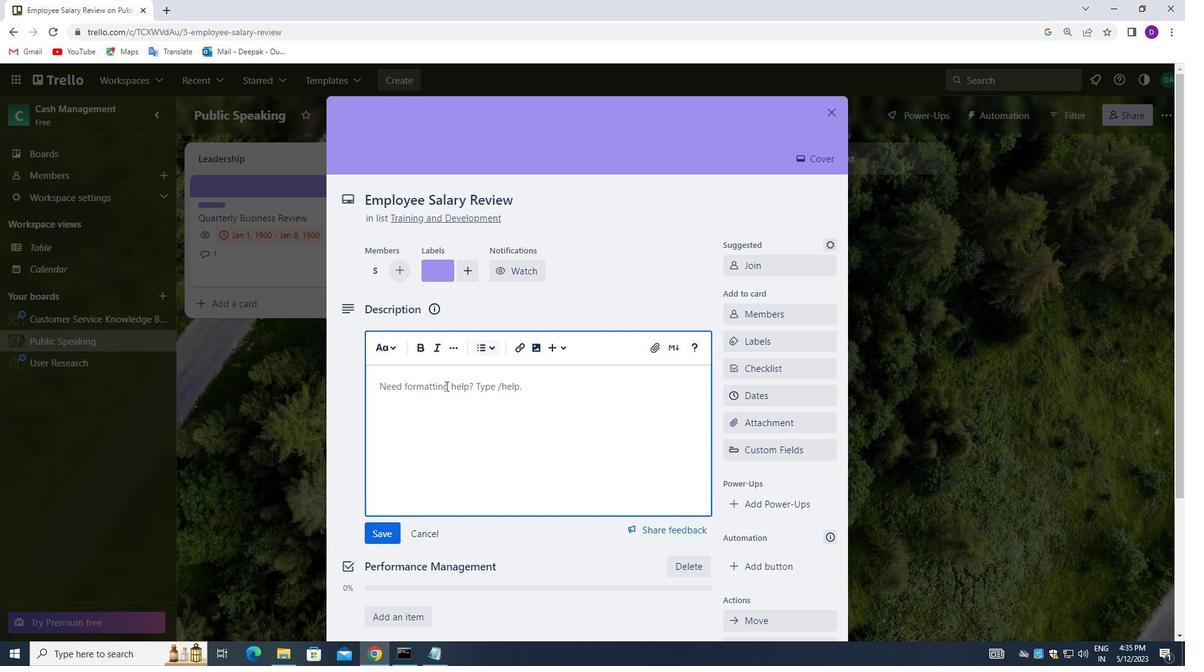 
Action: Mouse pressed left at (431, 391)
Screenshot: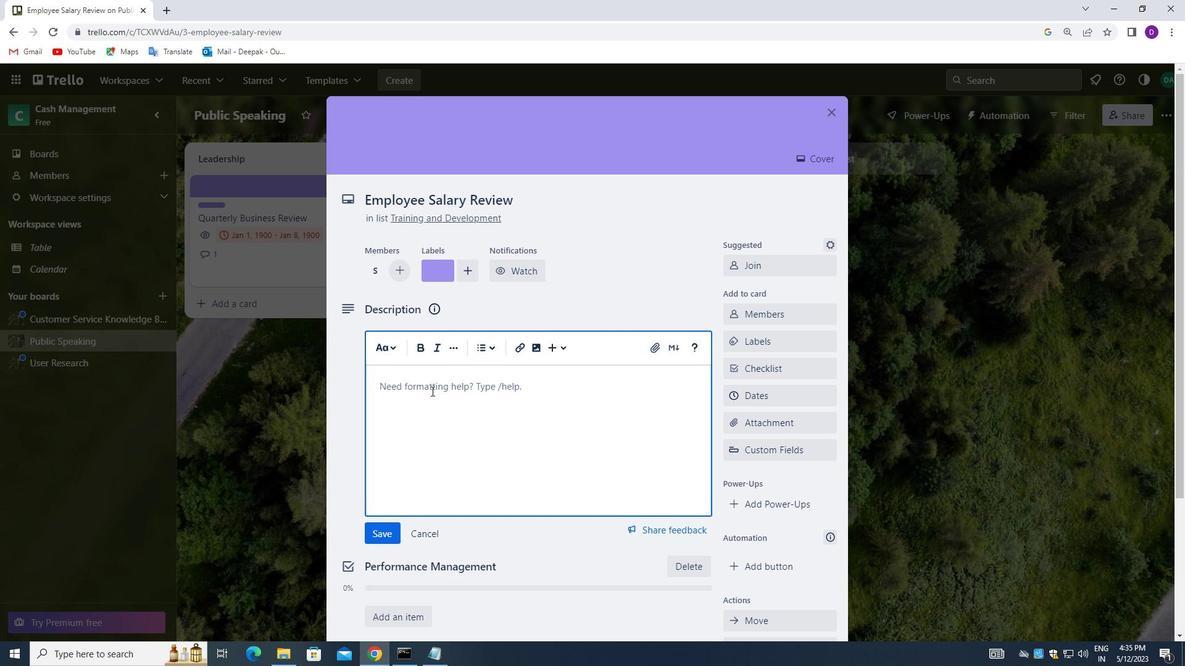 
Action: Mouse moved to (433, 392)
Screenshot: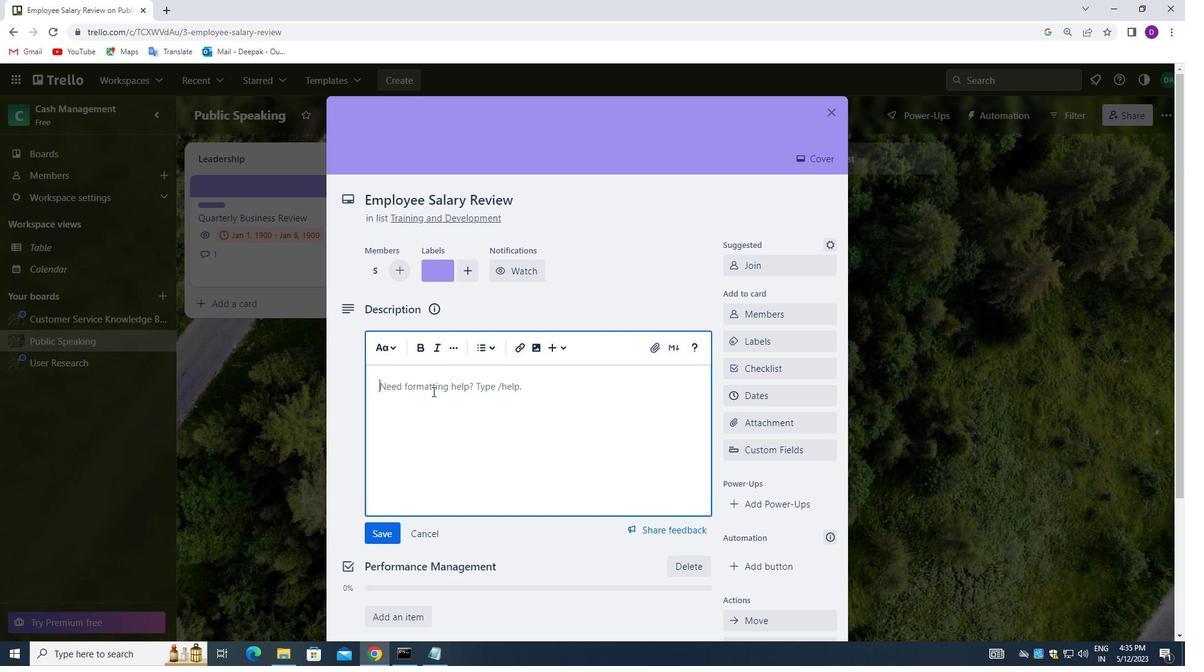 
Action: Key pressed <Key.shift>D
Screenshot: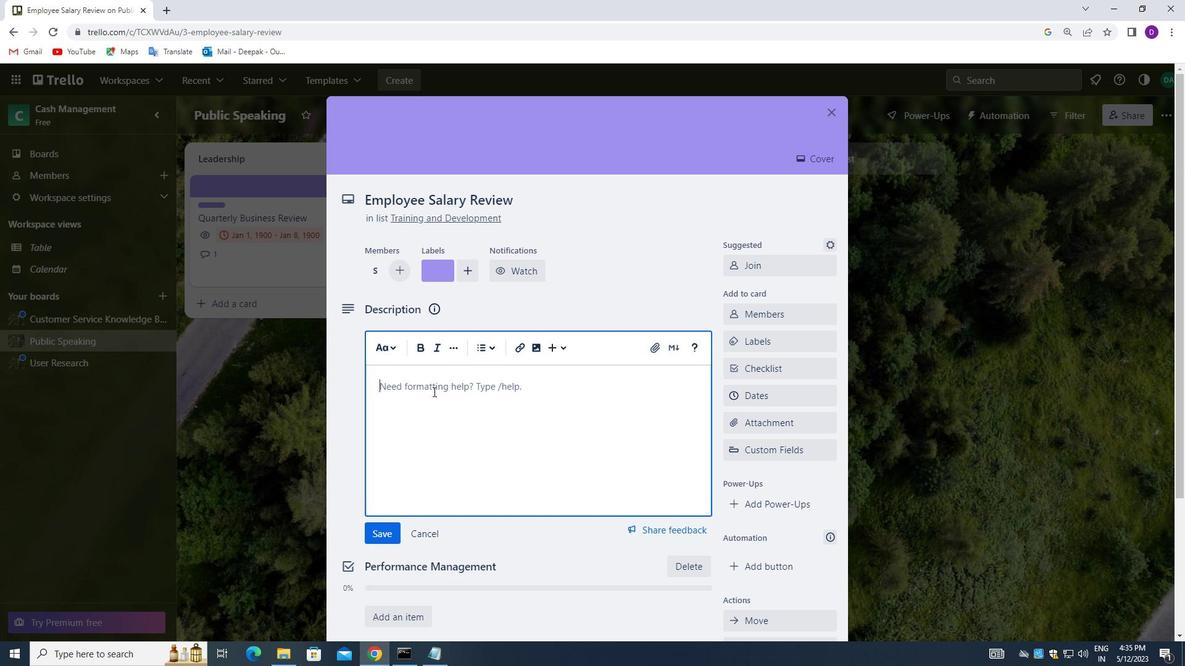 
Action: Mouse moved to (433, 392)
Screenshot: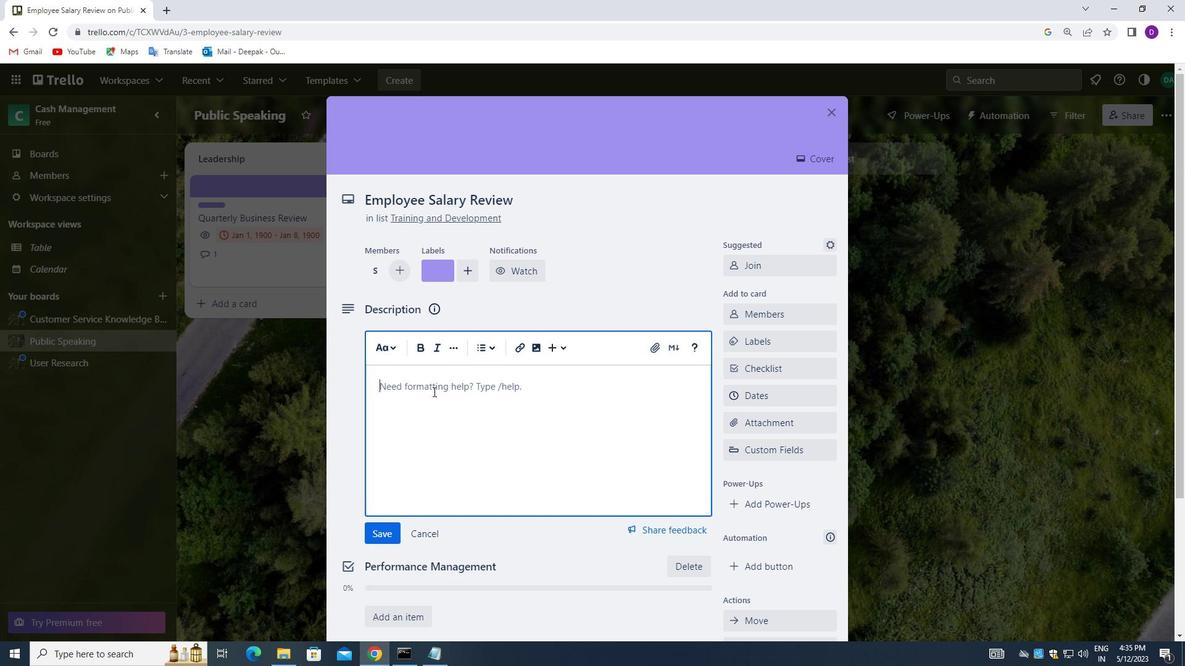 
Action: Key pressed EVEL
Screenshot: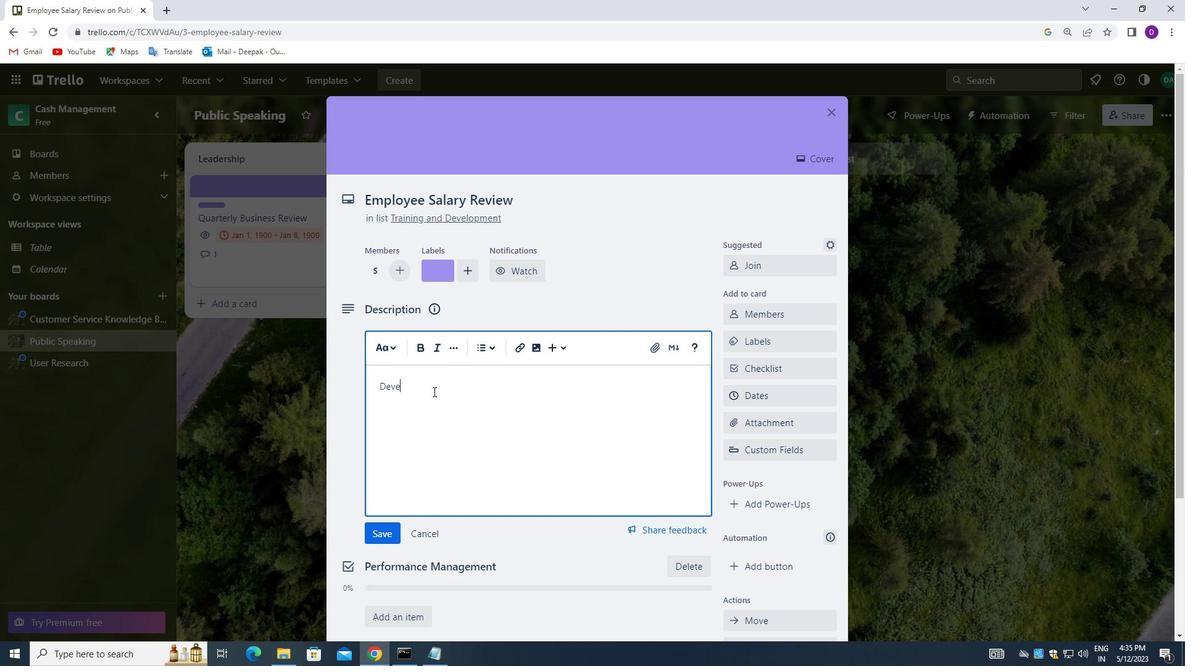 
Action: Mouse moved to (434, 392)
Screenshot: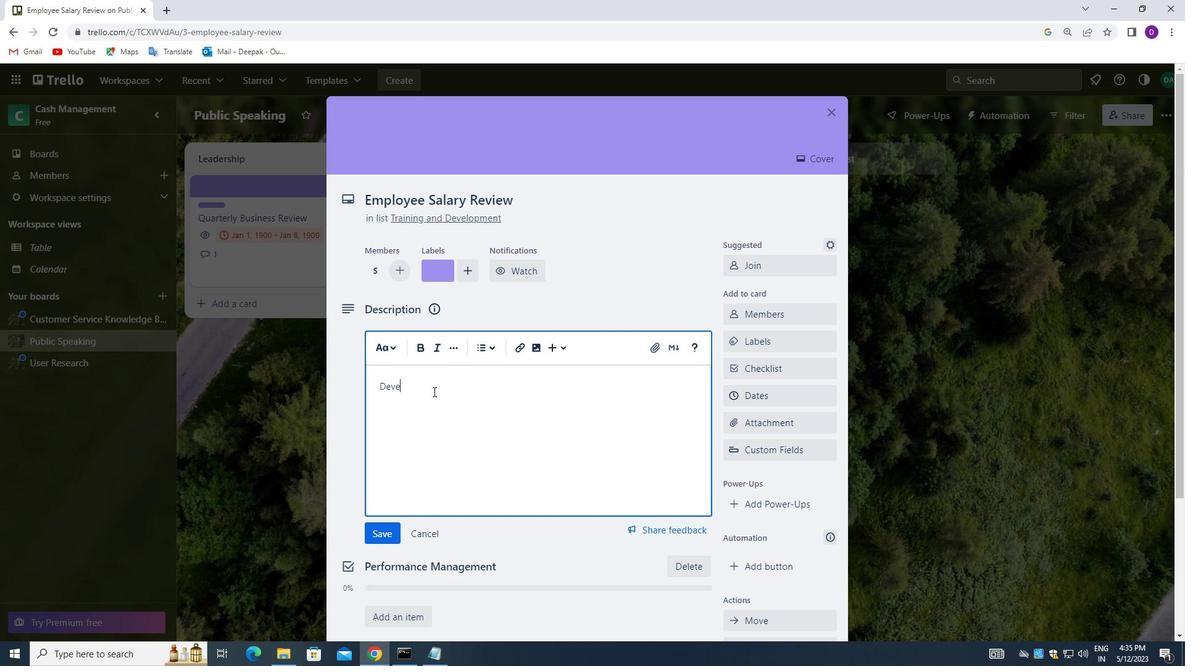 
Action: Key pressed O
Screenshot: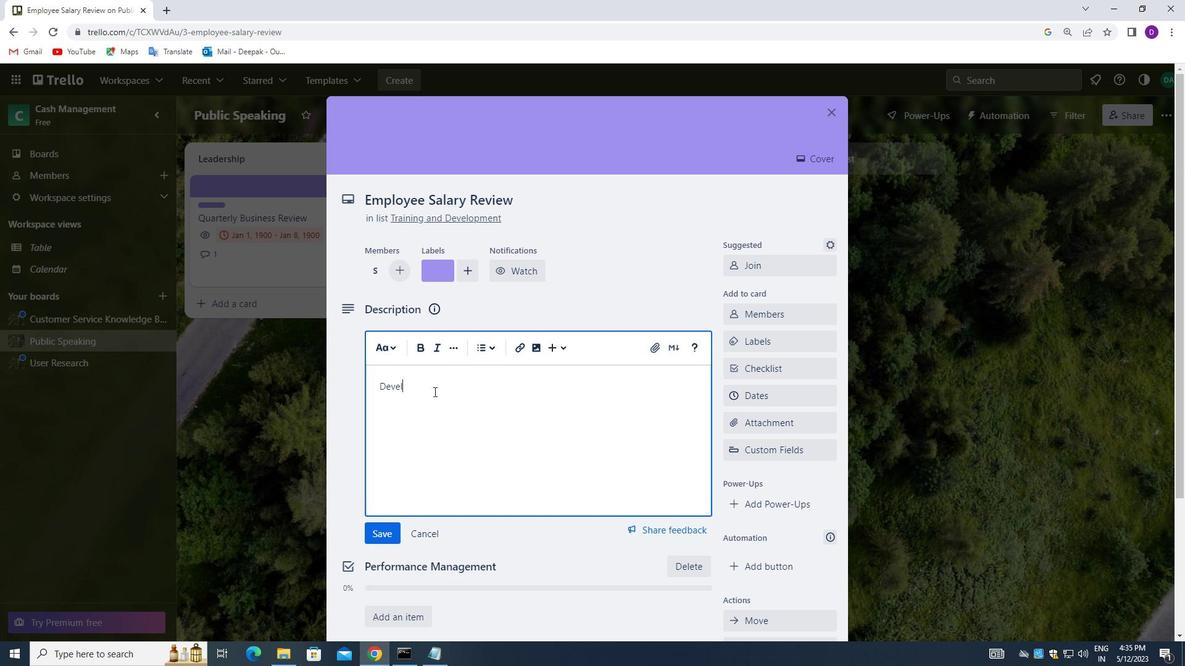 
Action: Mouse moved to (434, 392)
Screenshot: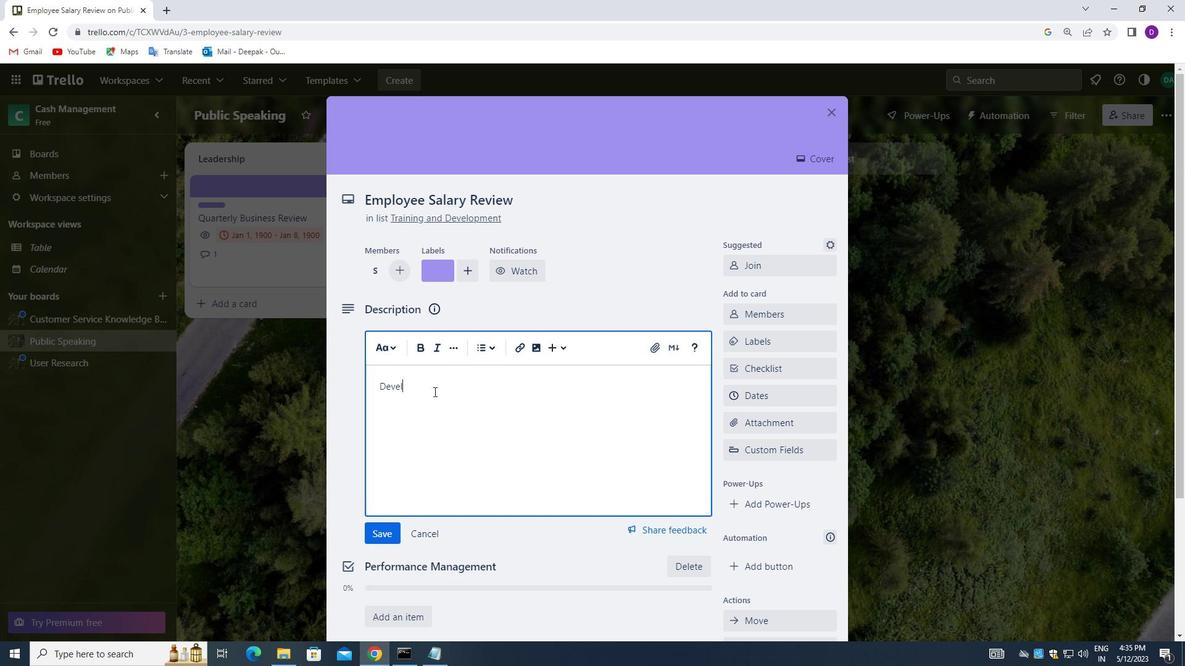 
Action: Key pressed P<Key.space>AND<Key.space>LAUNCH<Key.space>NEW<Key.space>
Screenshot: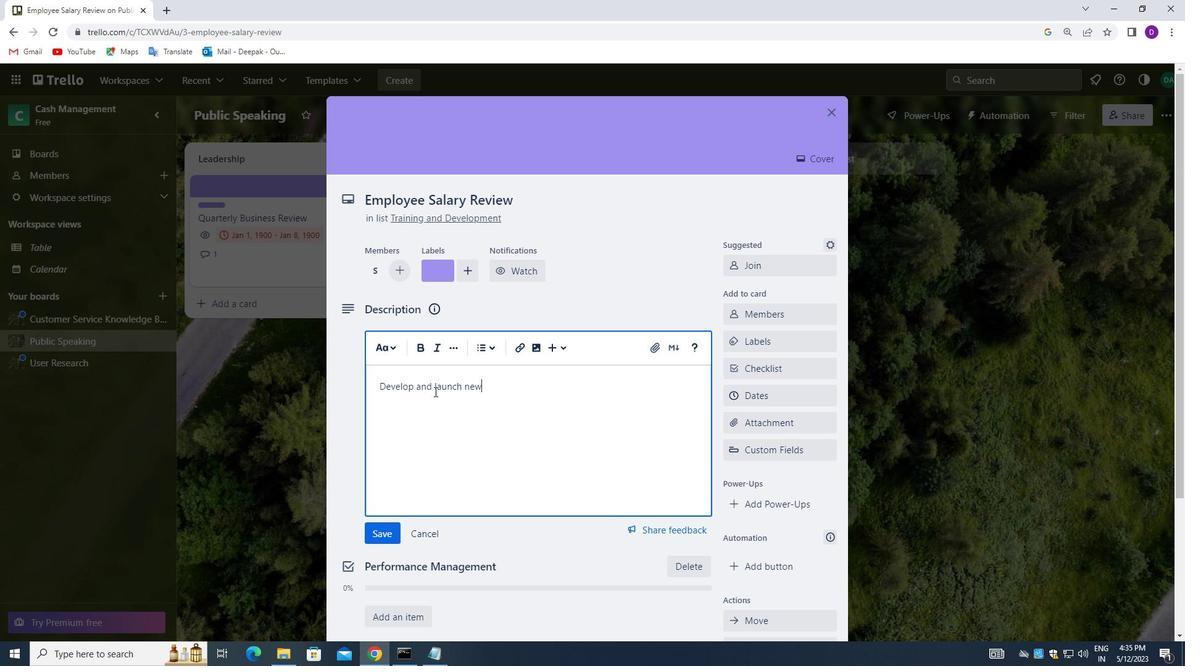 
Action: Mouse moved to (434, 392)
Screenshot: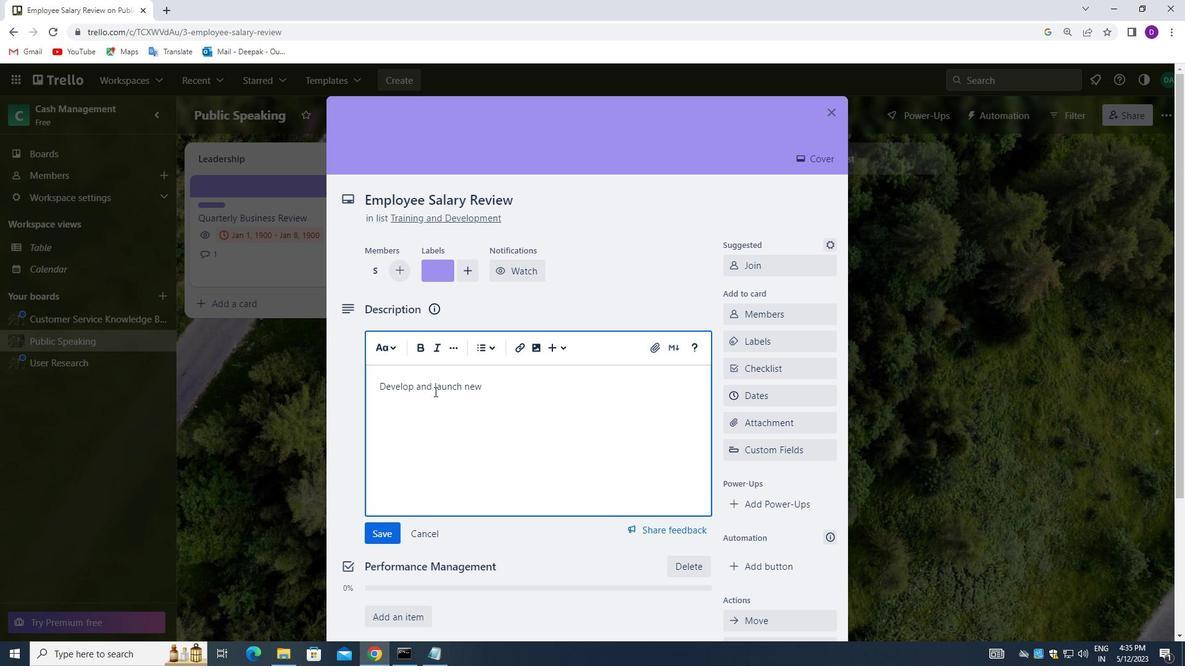 
Action: Key pressed CUSTOMER<Key.space>ACQUISITION<Key.space>STRATEGY<Key.space>FOR<Key.space><Key.shift>B2<Key.shift>B<Key.space>MARKET.
Screenshot: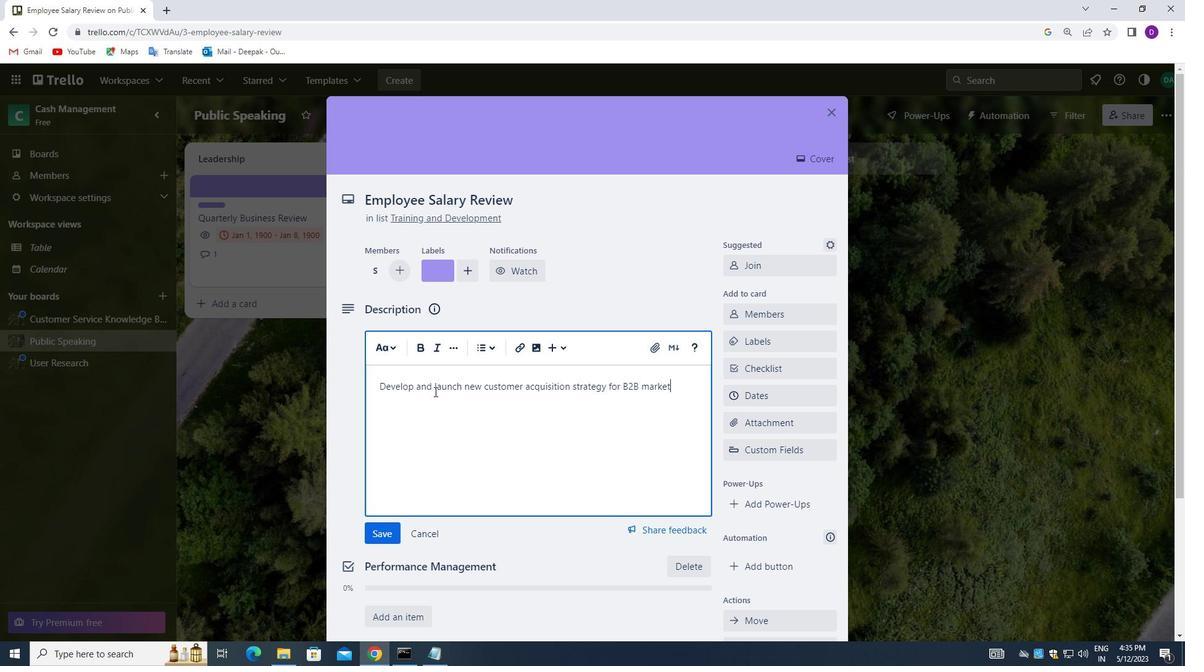 
Action: Mouse moved to (381, 537)
Screenshot: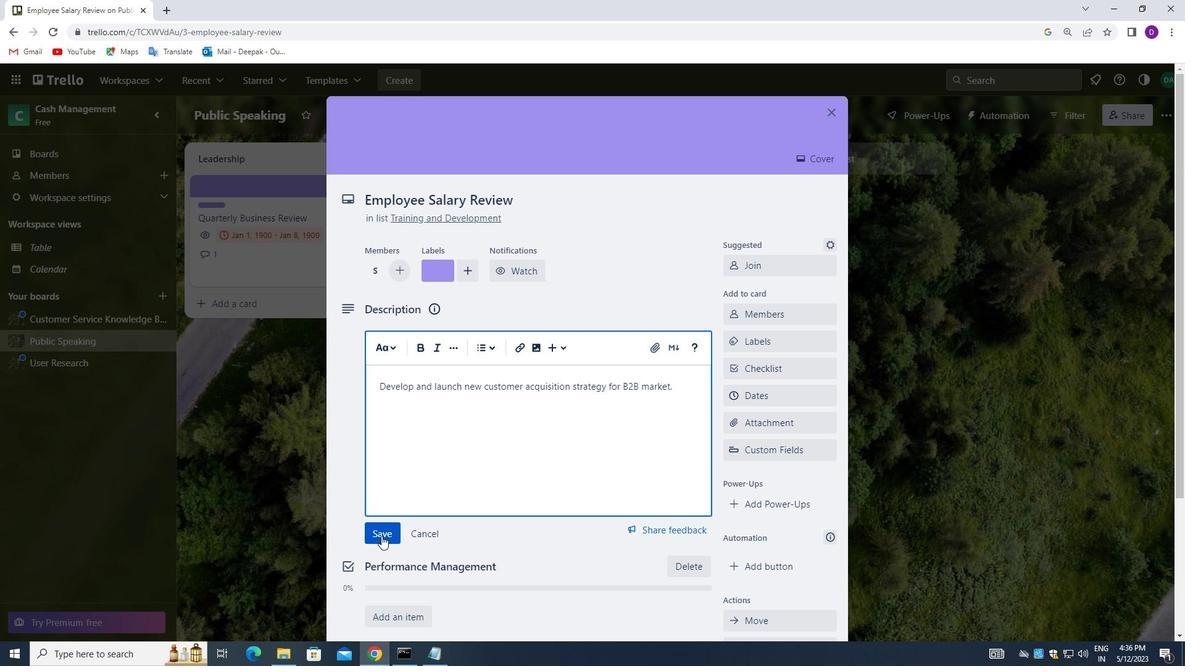 
Action: Mouse pressed left at (381, 537)
Screenshot: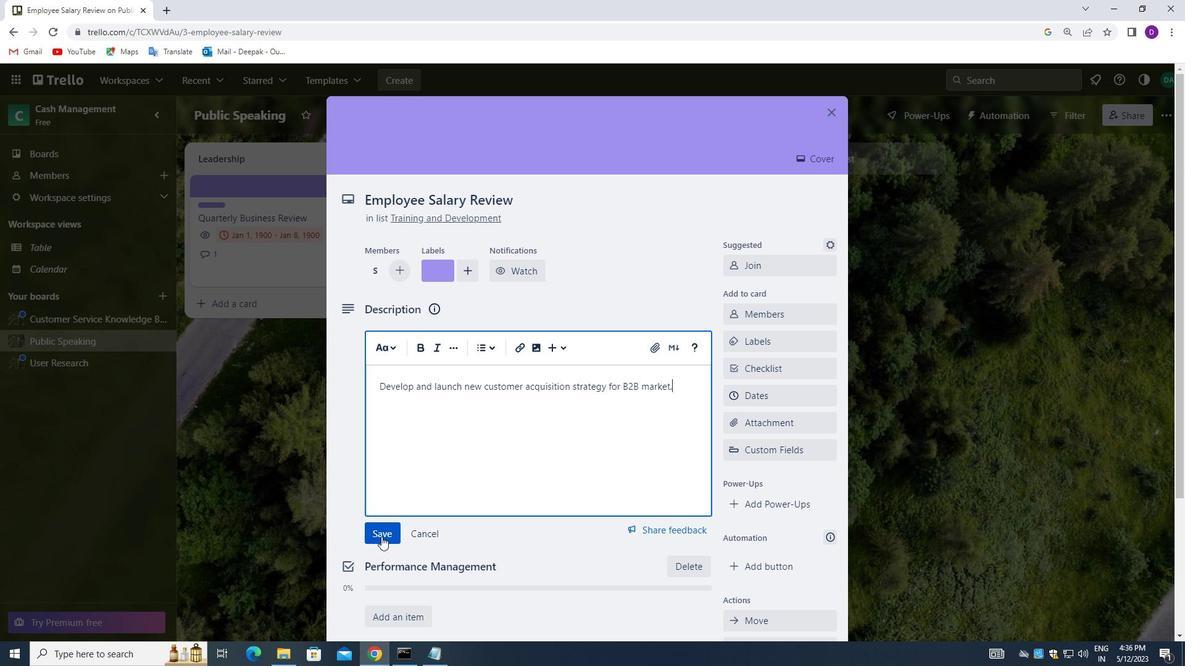 
Action: Mouse moved to (387, 508)
Screenshot: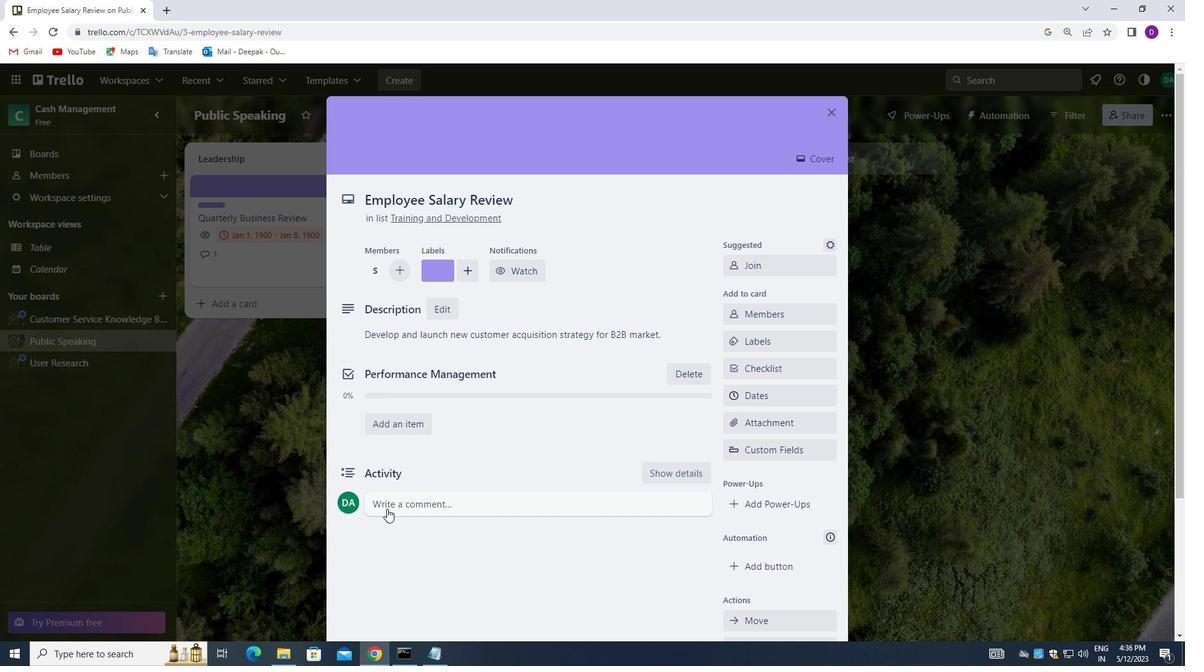 
Action: Mouse pressed left at (387, 508)
Screenshot: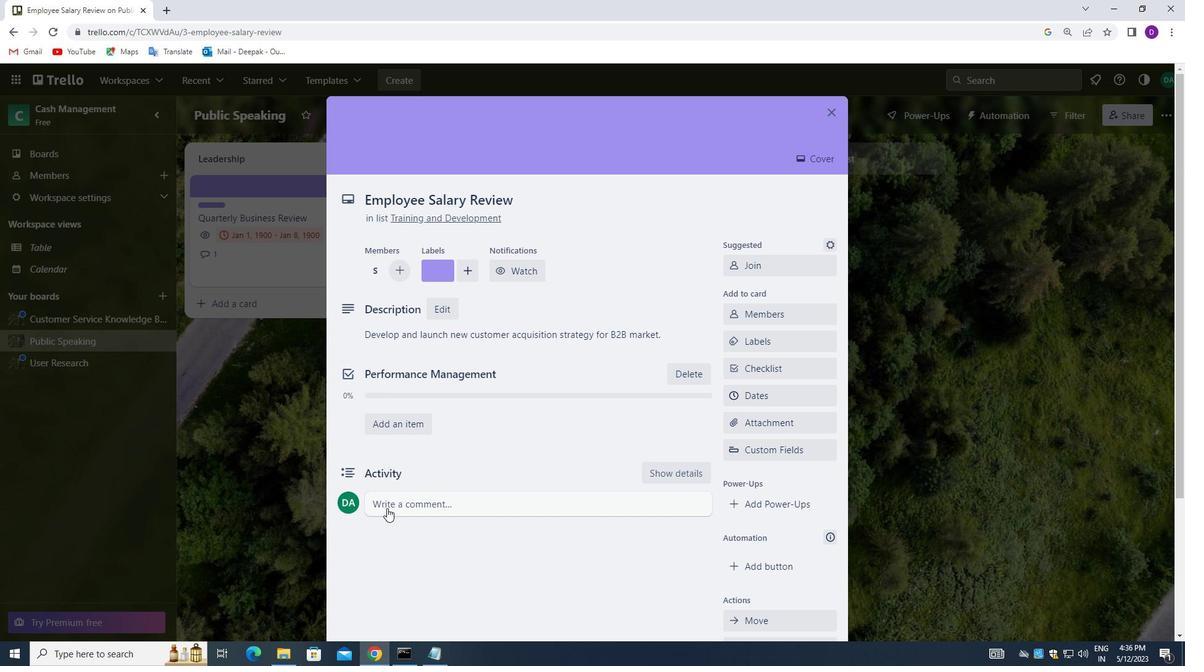 
Action: Mouse moved to (405, 548)
Screenshot: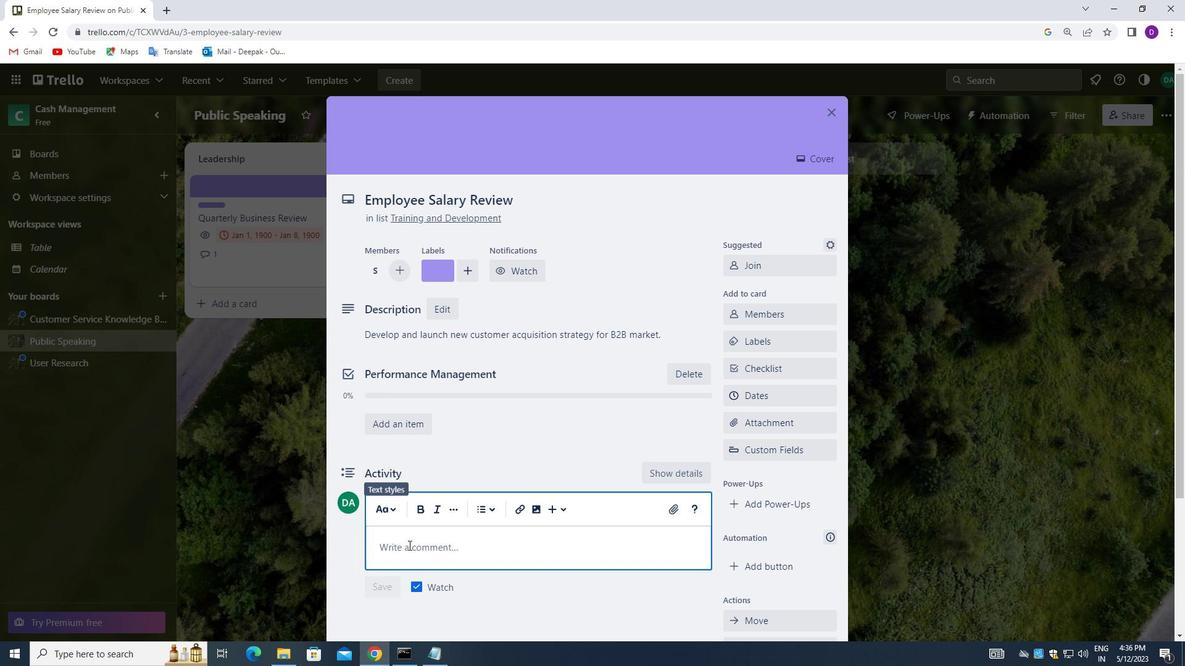 
Action: Mouse pressed left at (405, 548)
Screenshot: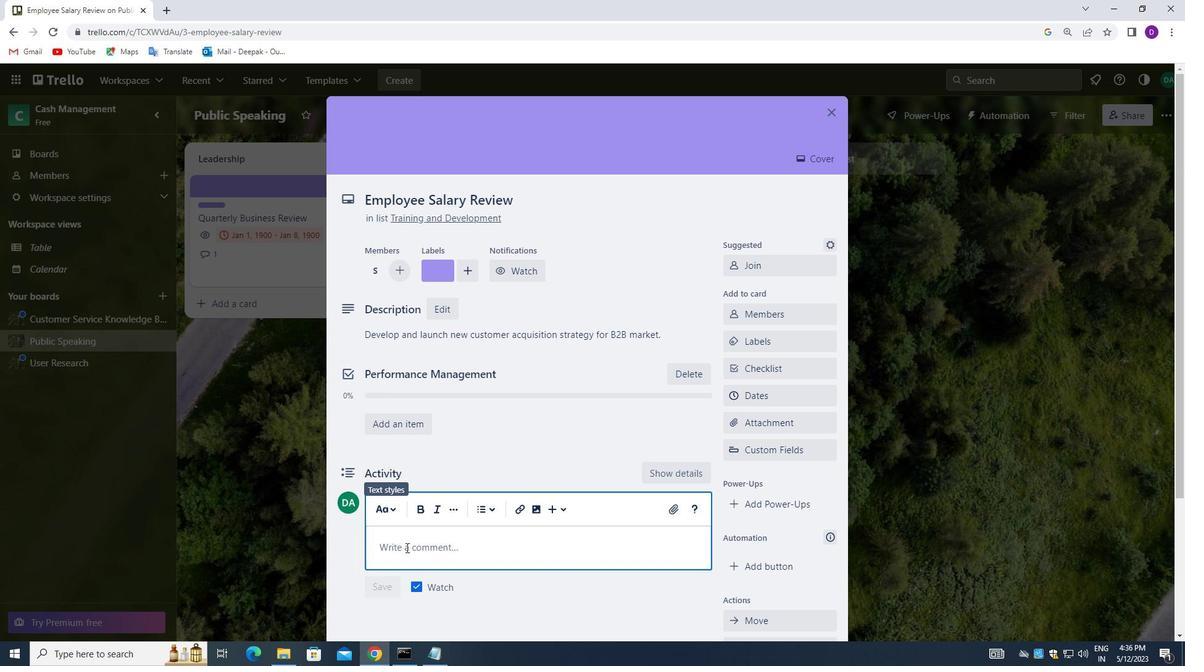
Action: Mouse moved to (396, 544)
Screenshot: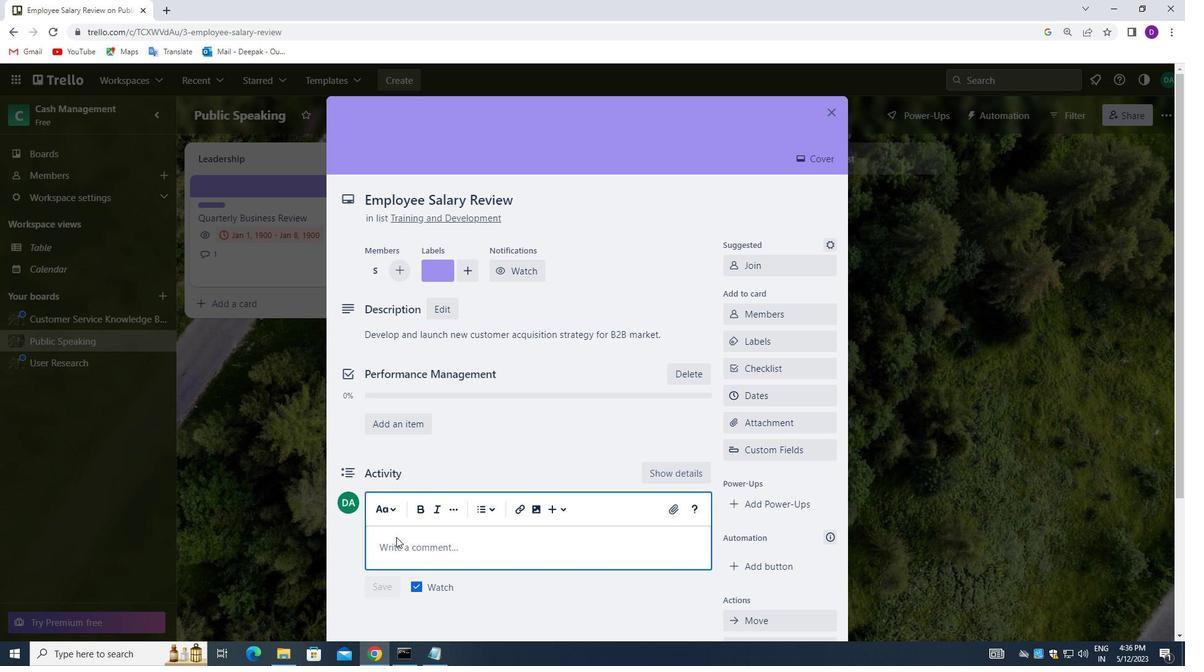 
Action: Mouse pressed left at (396, 544)
Screenshot: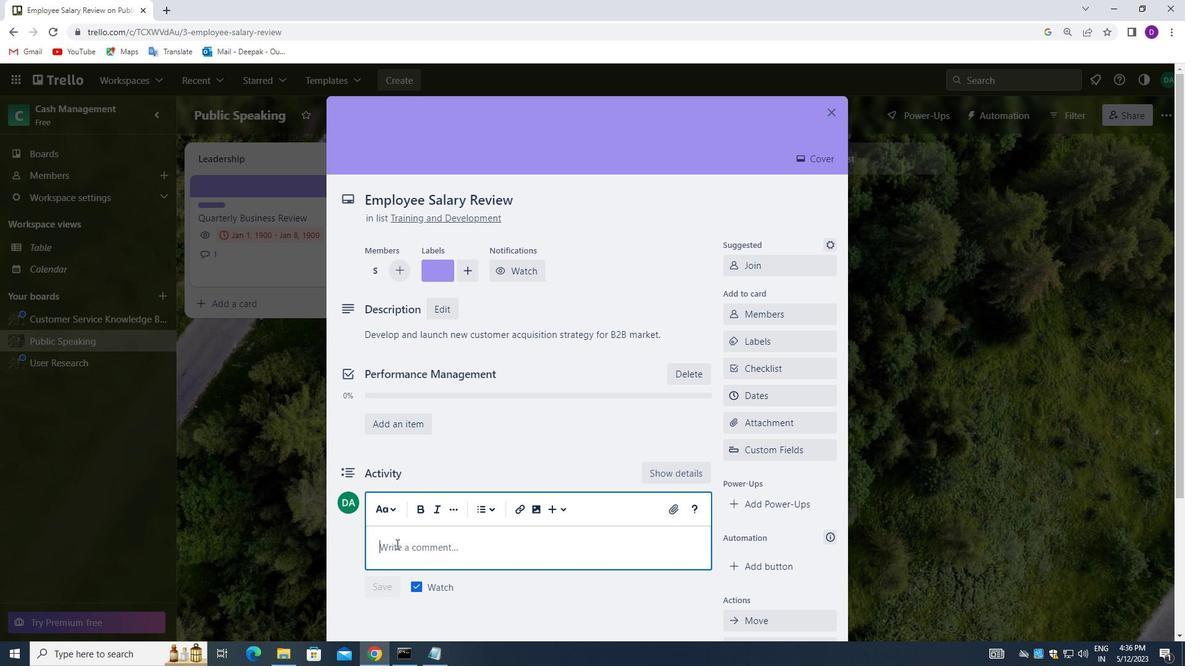 
Action: Key pressed <Key.shift>GIVEN<Key.space>THE<Key.space>SIZE<Key.space>AND<Key.space>SCI<Key.backspace>OPE<Key.space>OF<Key.space>THIS<Key.space>TASK,<Key.space>LET<Key.space>US<Key.space>MAKE<Key.space>SURE<Key.space>WE<Key.space>HAVE<Key.space>THE<Key.space>NECESSARY<Key.space>RESOURCES<Key.space>AND<Key.space>SUPPORT<Key.space>TO<Key.space>GET<Key.space>IT<Key.space>DONE.
Screenshot: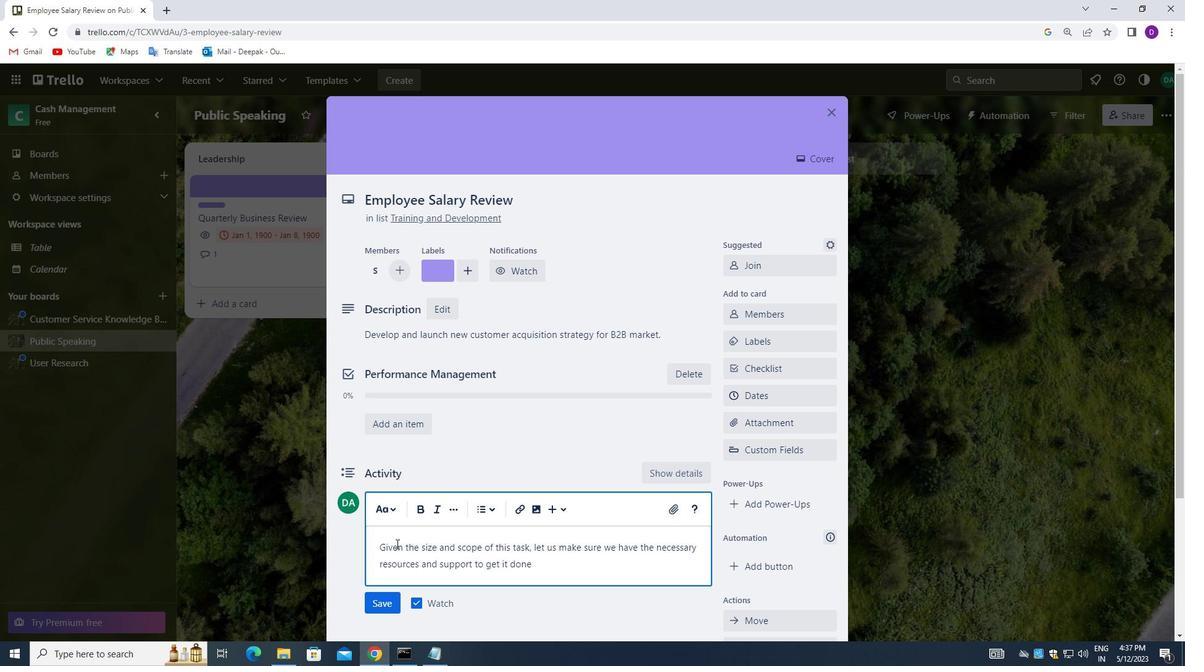 
Action: Mouse moved to (388, 603)
Screenshot: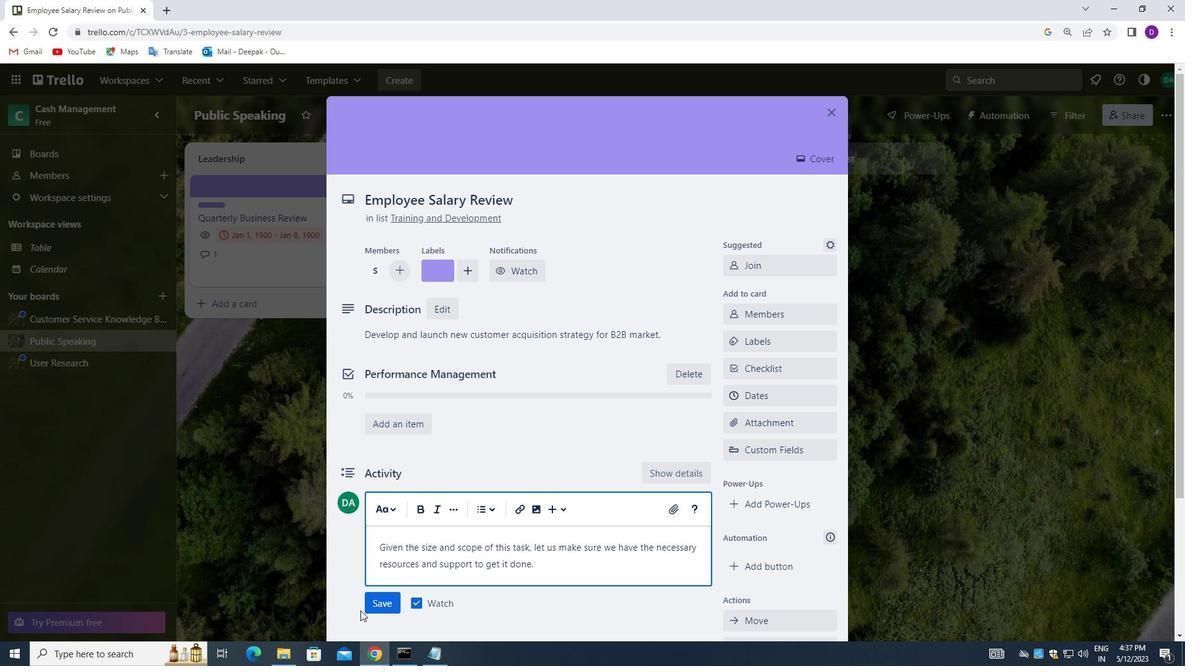 
Action: Mouse pressed left at (388, 603)
Screenshot: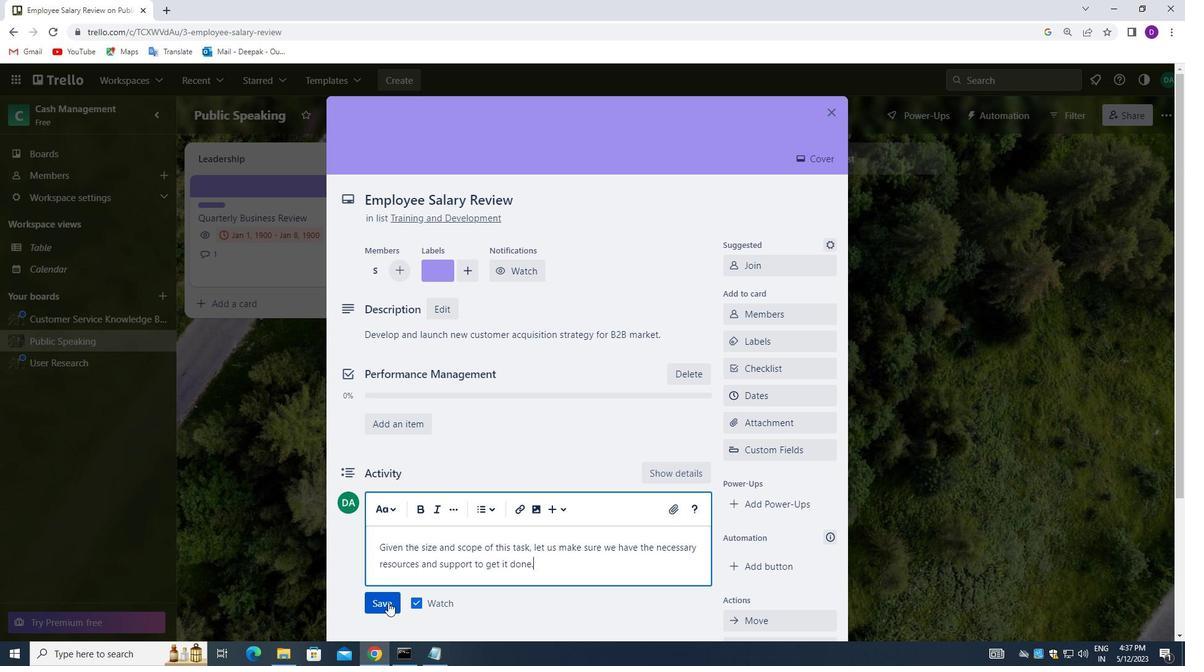 
Action: Mouse moved to (769, 399)
Screenshot: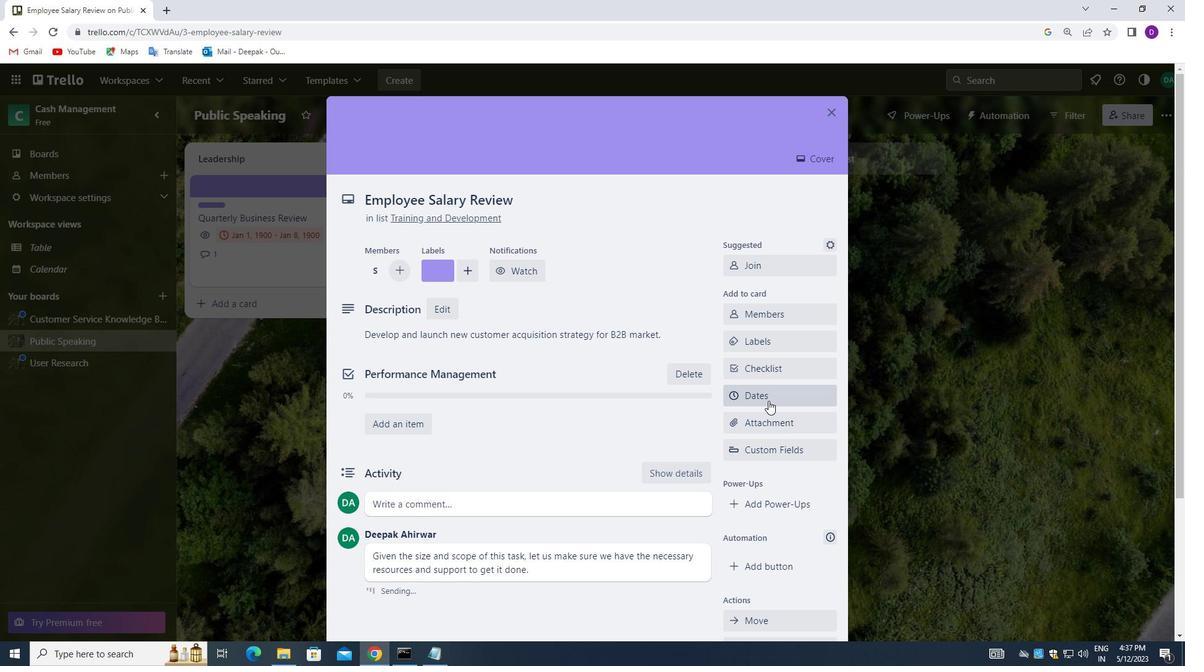 
Action: Mouse pressed left at (769, 399)
Screenshot: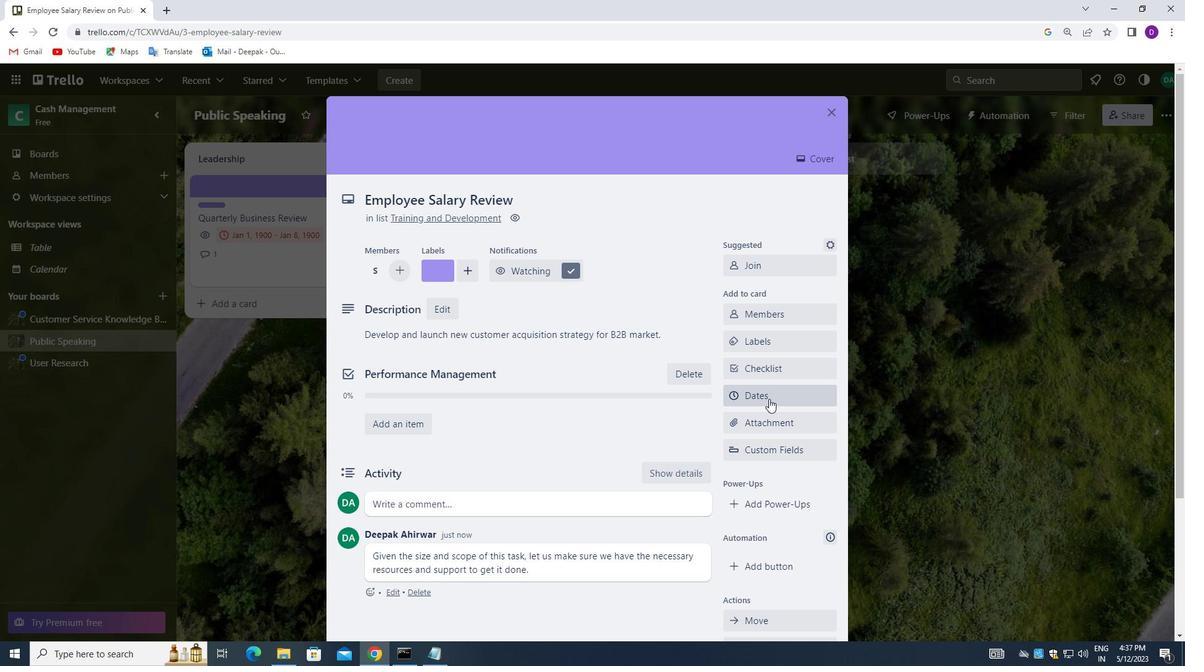 
Action: Mouse moved to (735, 355)
Screenshot: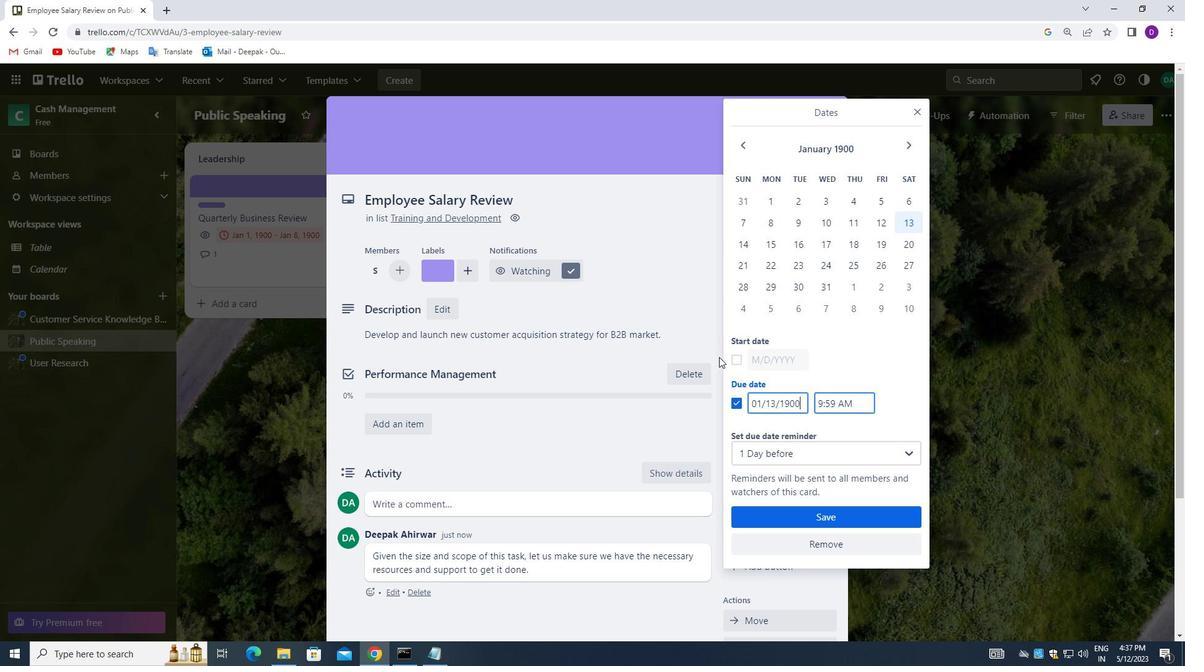 
Action: Mouse pressed left at (735, 355)
Screenshot: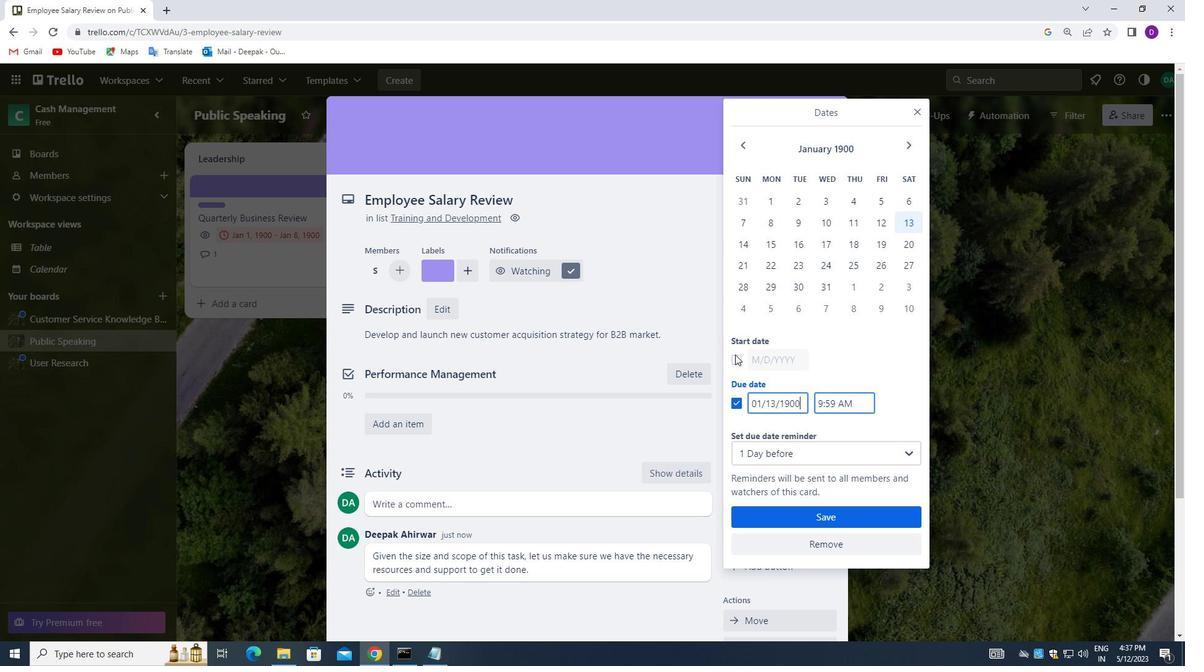 
Action: Mouse moved to (782, 360)
Screenshot: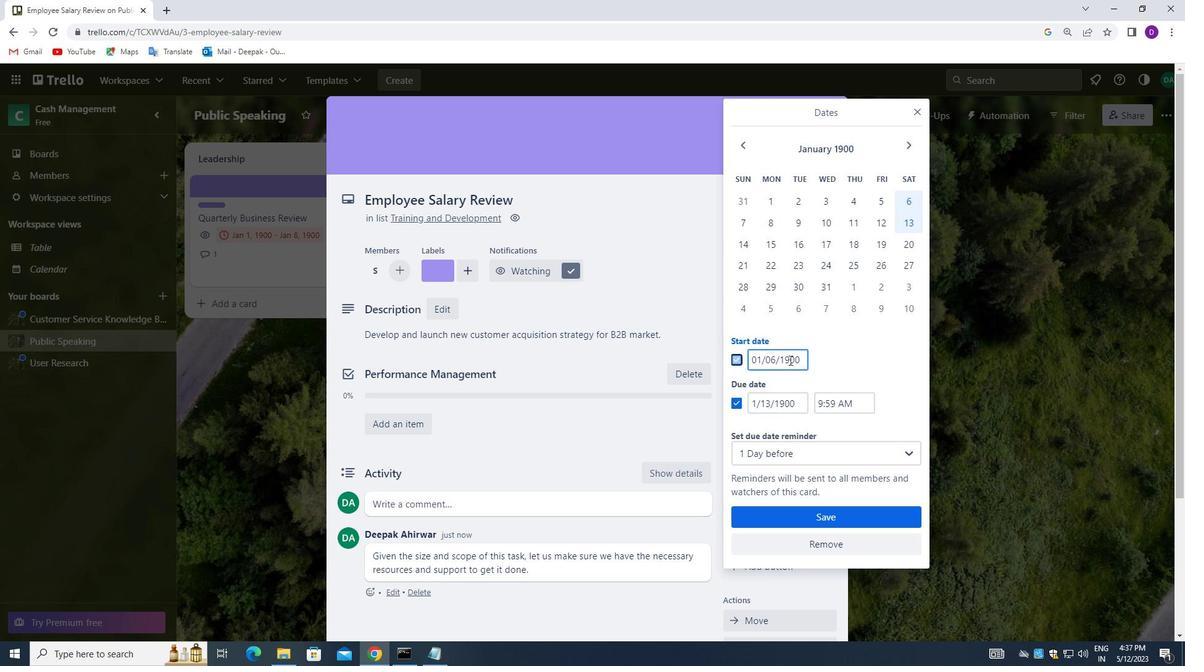 
Action: Mouse pressed left at (782, 360)
Screenshot: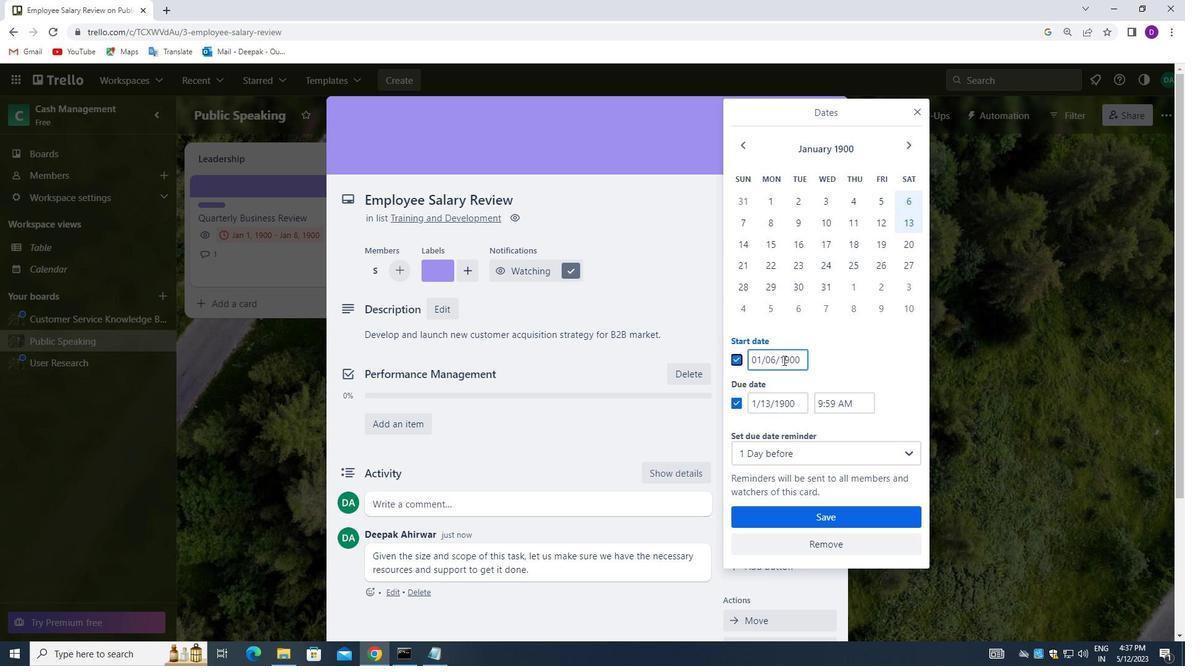 
Action: Mouse pressed left at (782, 360)
Screenshot: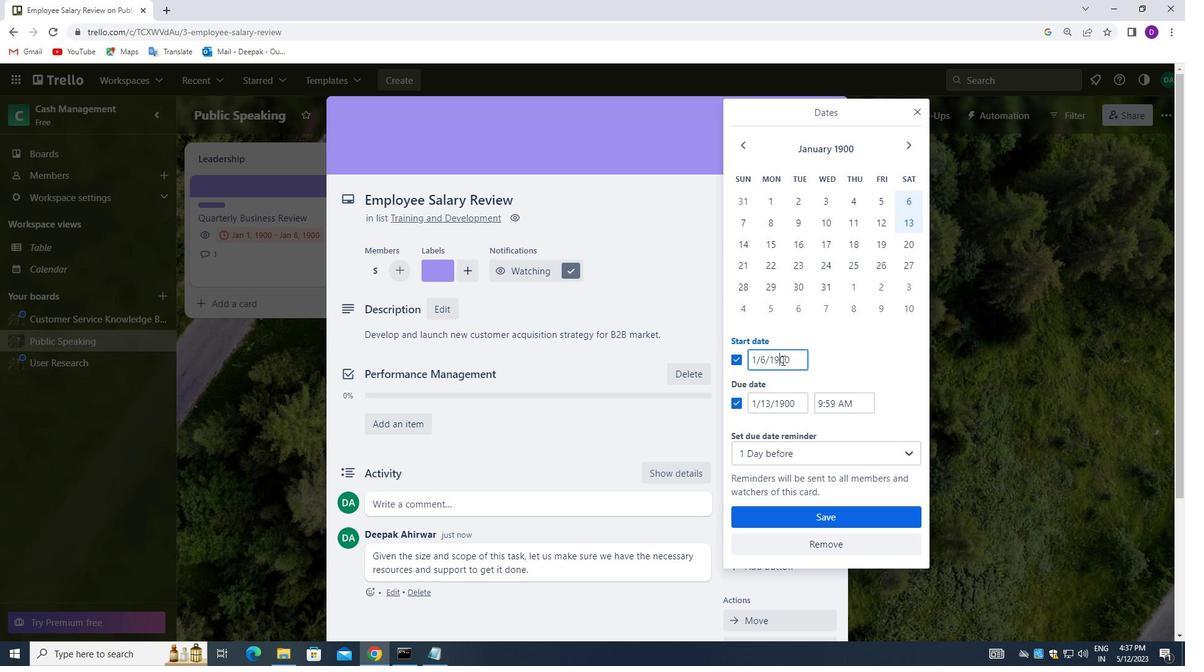 
Action: Mouse pressed left at (782, 360)
Screenshot: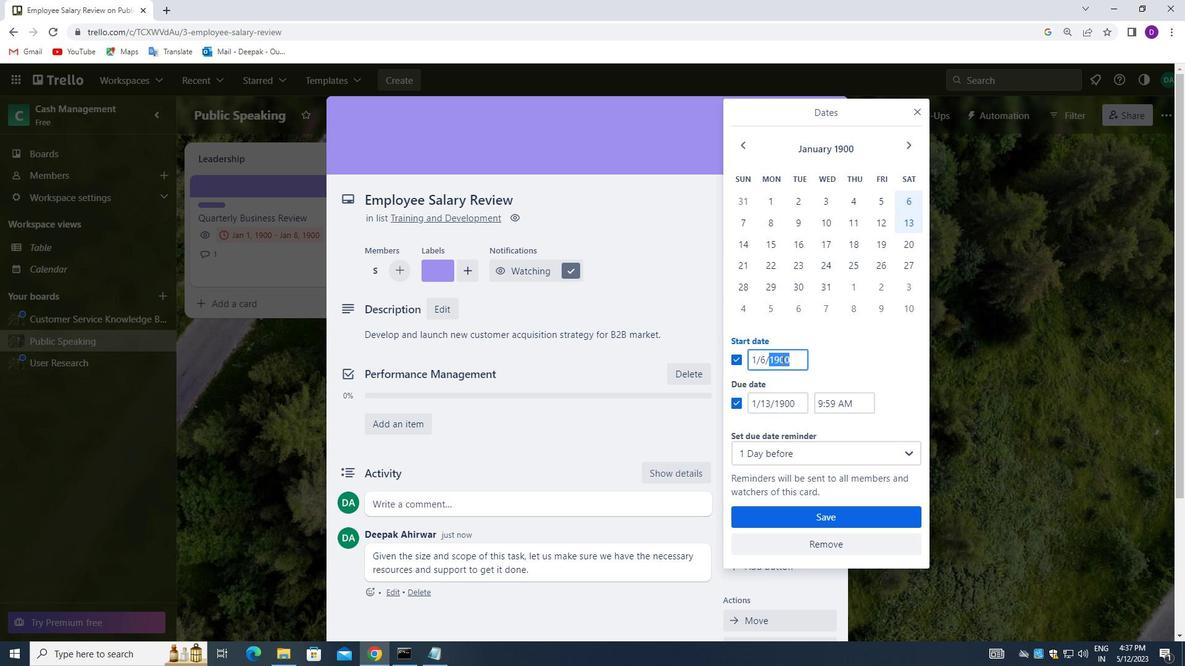 
Action: Key pressed <Key.backspace>01/07/1900
Screenshot: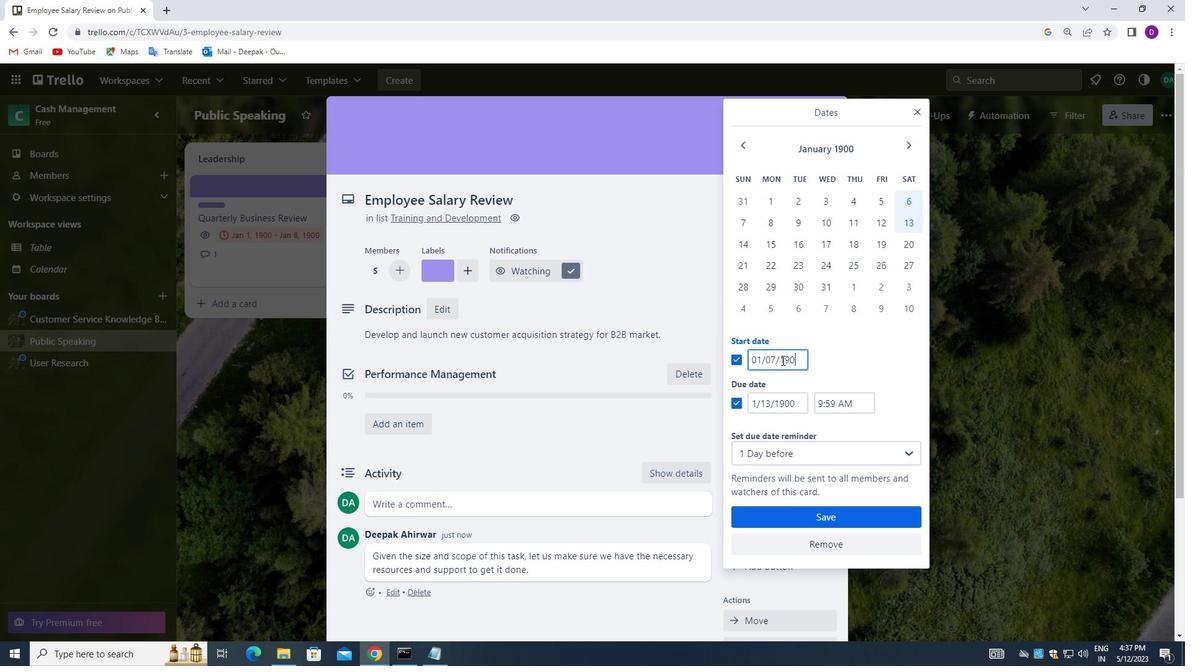 
Action: Mouse moved to (769, 402)
Screenshot: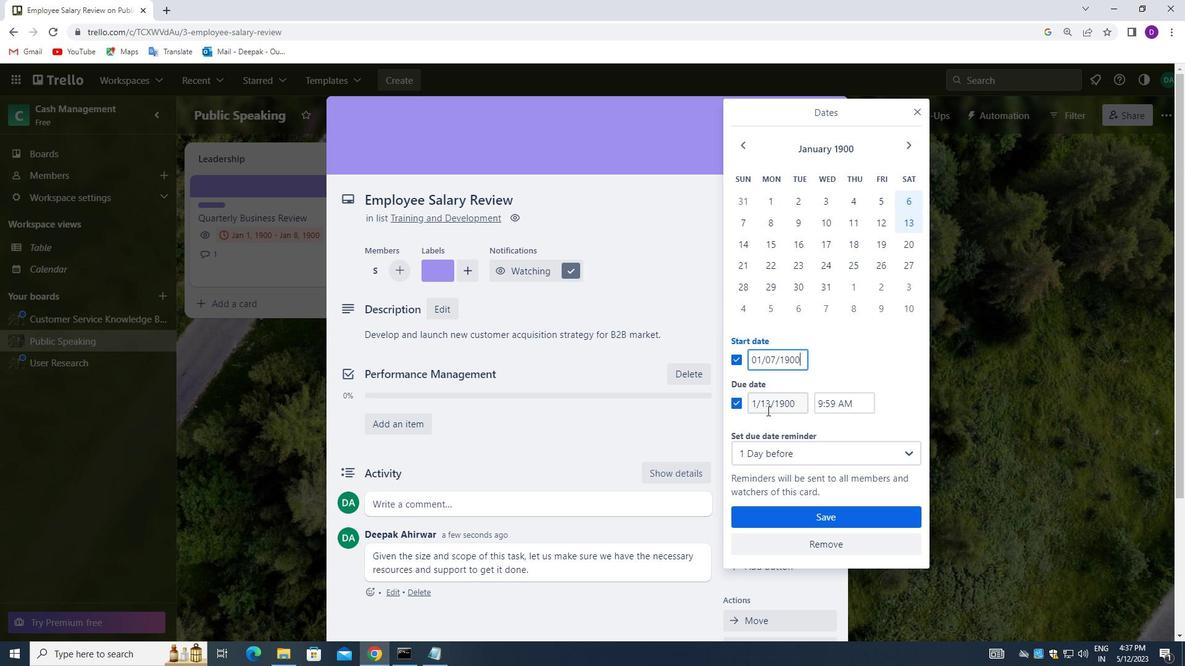 
Action: Mouse pressed left at (769, 402)
Screenshot: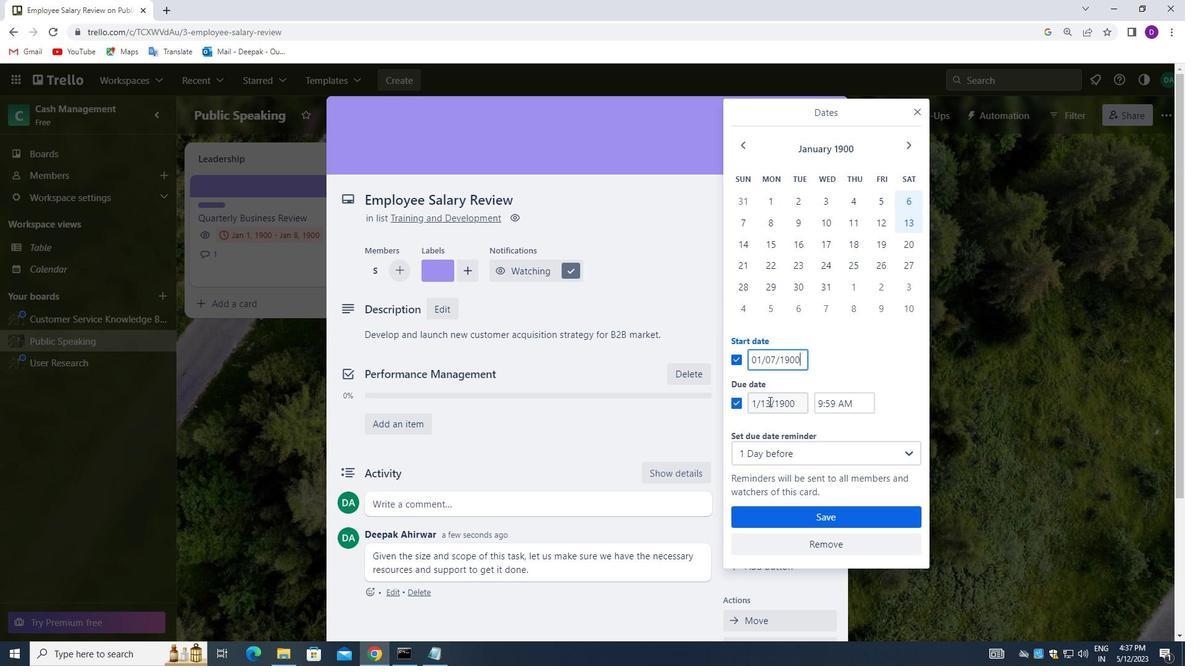 
Action: Mouse pressed left at (769, 402)
Screenshot: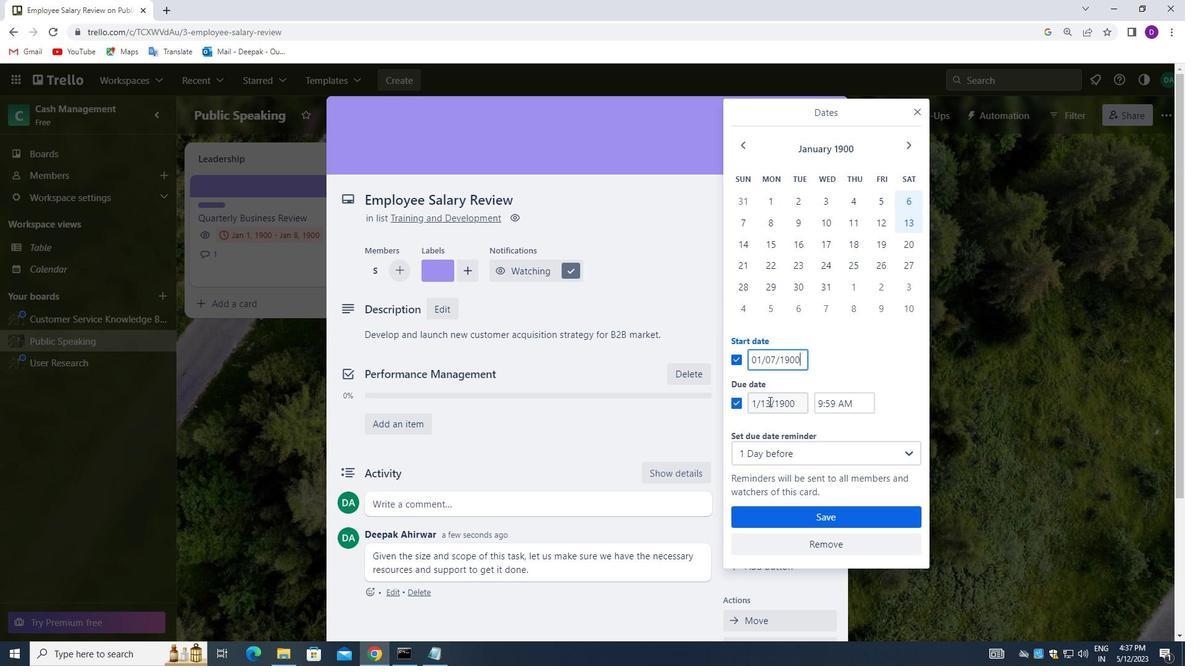 
Action: Mouse pressed left at (769, 402)
Screenshot: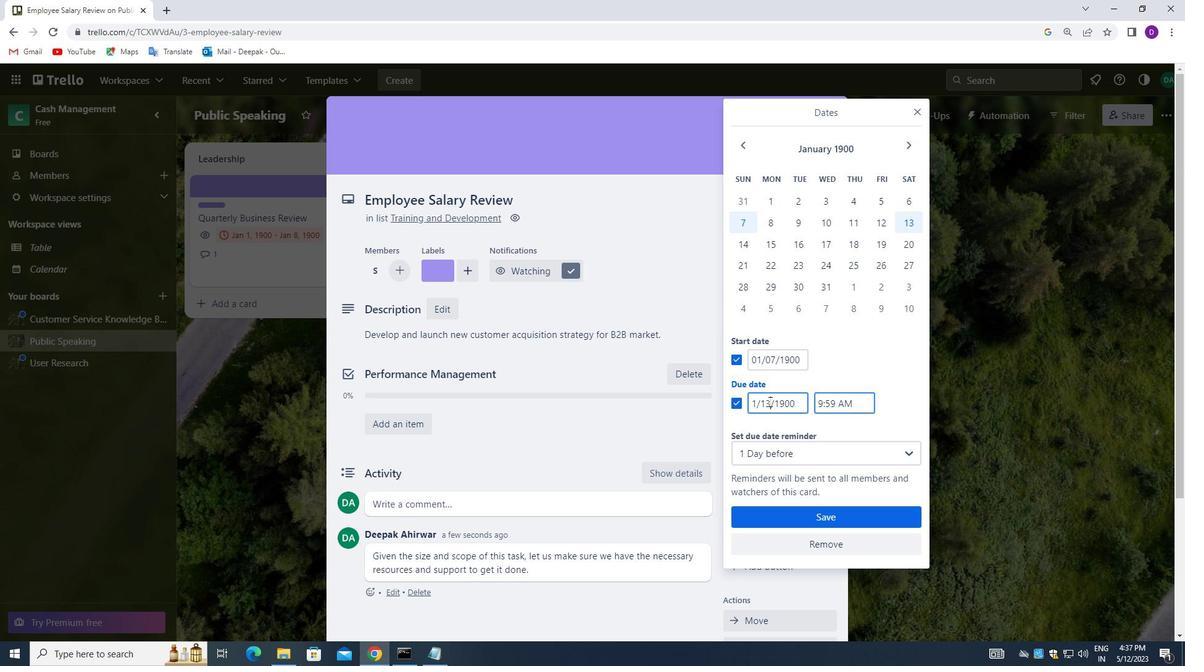 
Action: Key pressed <Key.backspace>01/14/1900
Screenshot: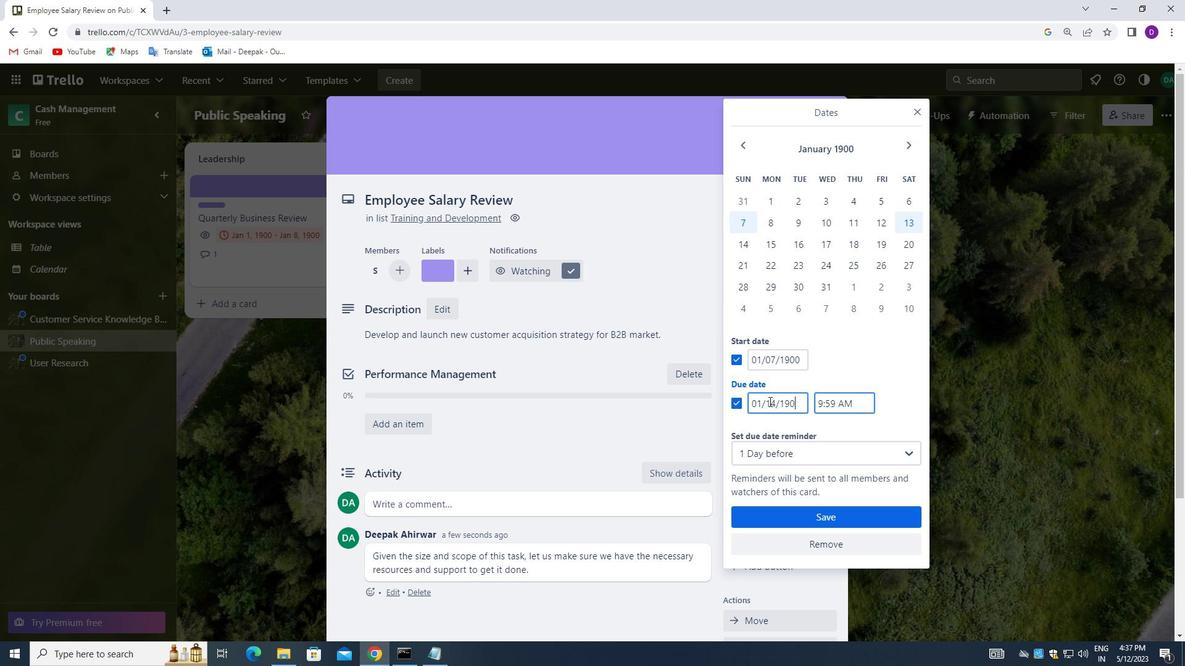 
Action: Mouse moved to (839, 515)
Screenshot: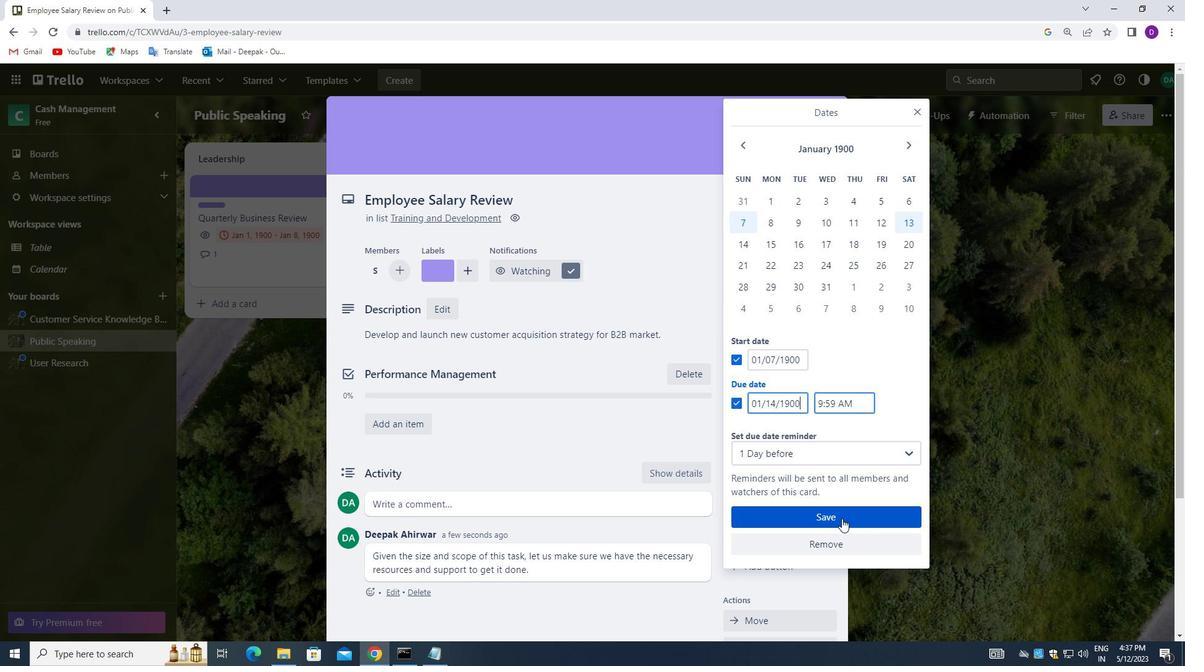 
Action: Mouse pressed left at (839, 515)
Screenshot: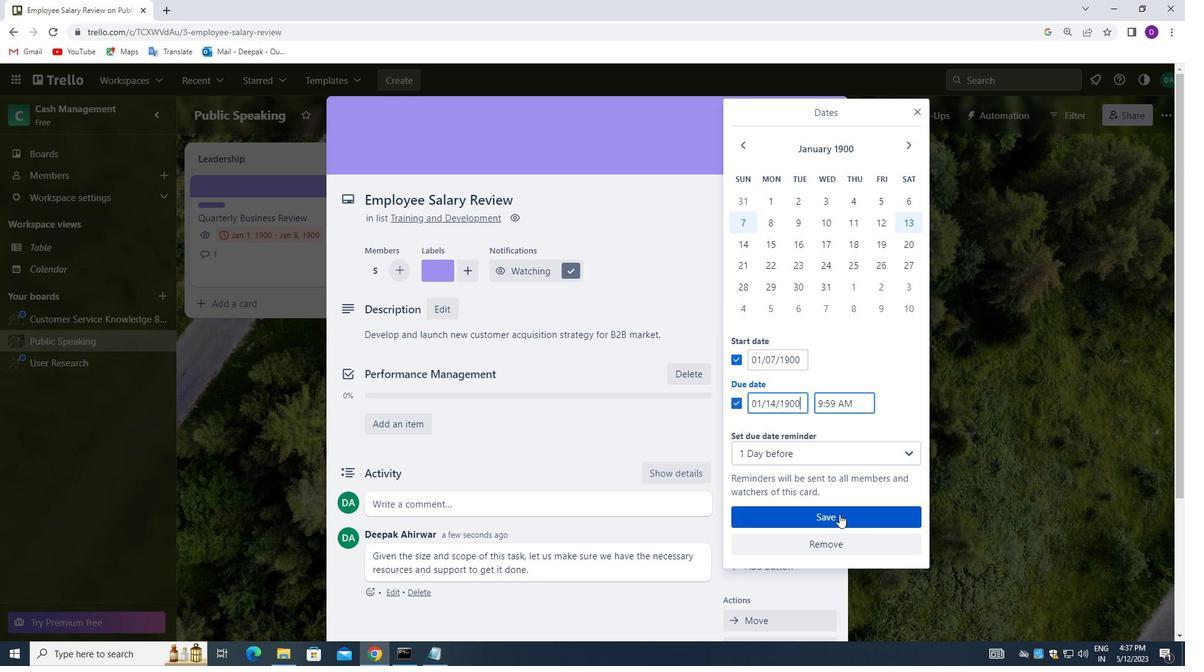 
Action: Mouse moved to (839, 106)
Screenshot: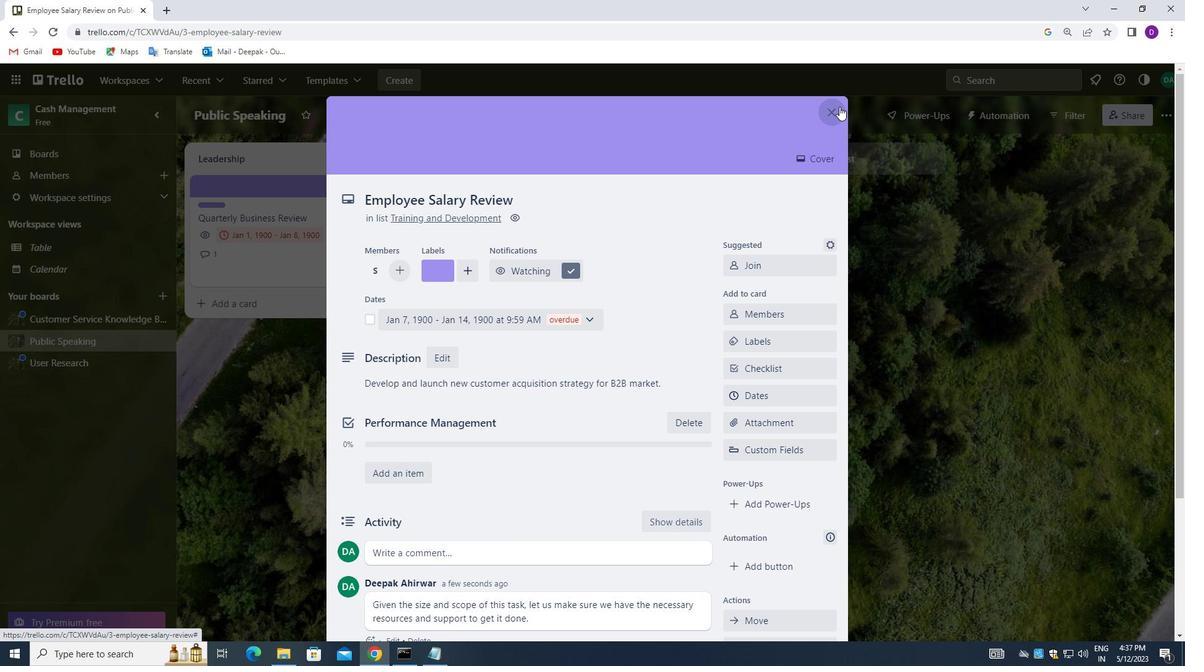 
Action: Mouse pressed left at (839, 106)
Screenshot: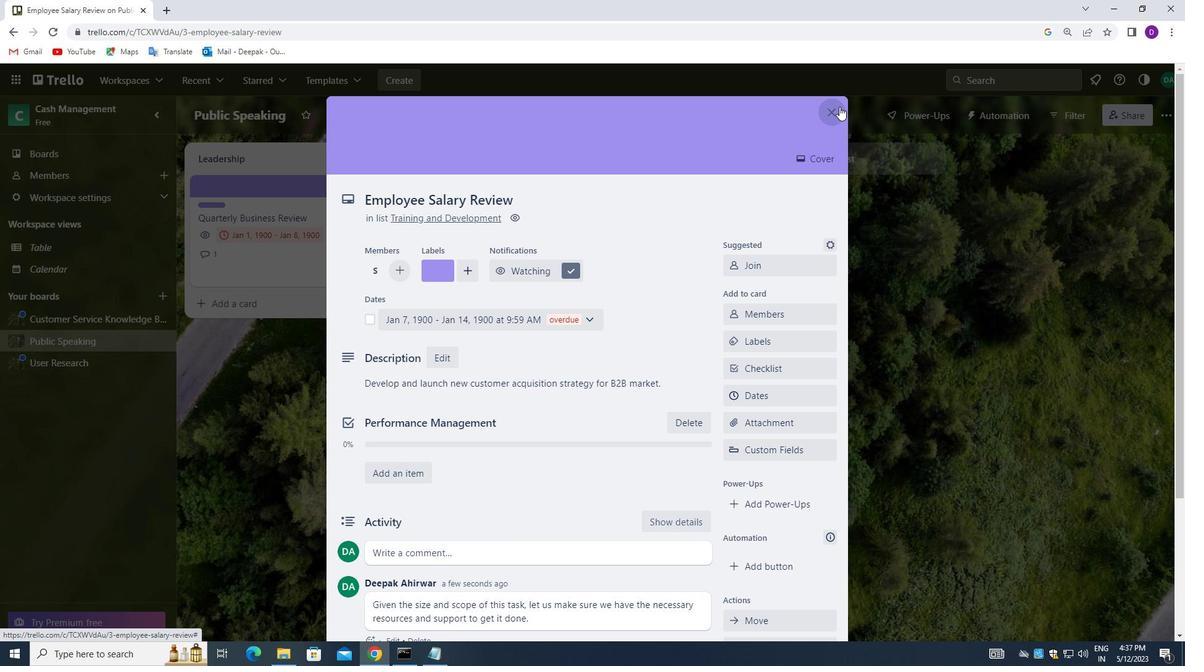 
Action: Mouse moved to (652, 195)
Screenshot: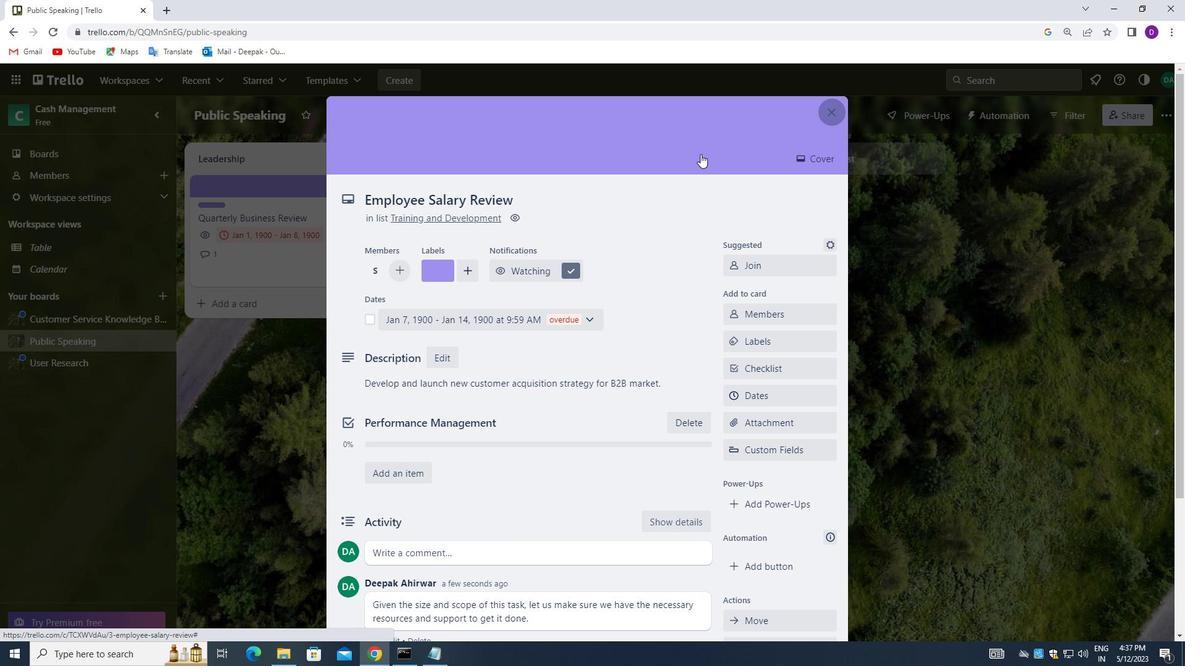 
